 Task: Look for space in Sulphur, United States from 12th August, 2023 to 16th August, 2023 for 8 adults in price range Rs.10000 to Rs.16000. Place can be private room with 8 bedrooms having 8 beds and 8 bathrooms. Property type can be house, flat, guest house, hotel. Amenities needed are: wifi, TV, free parkinig on premises, gym, breakfast. Booking option can be shelf check-in. Required host language is English.
Action: Mouse moved to (419, 110)
Screenshot: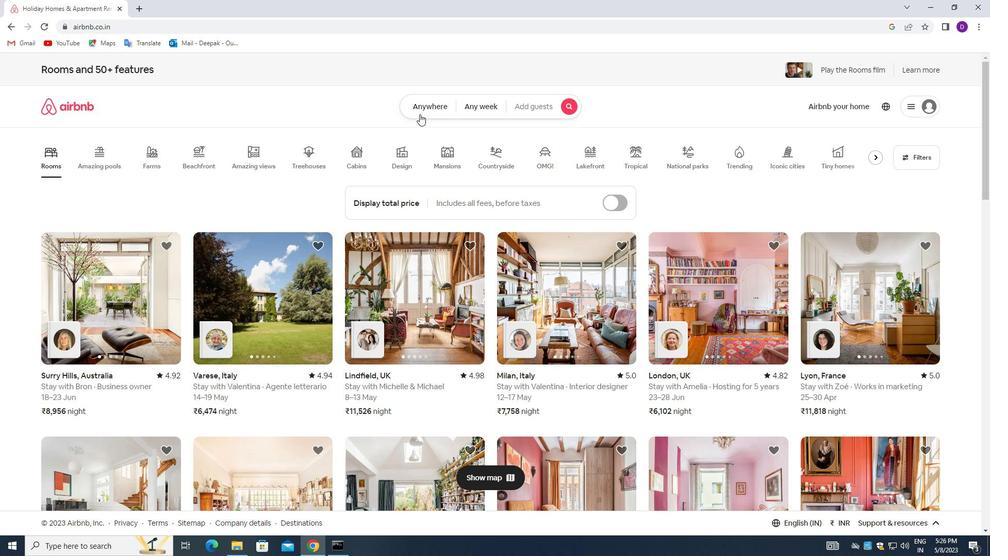 
Action: Mouse pressed left at (419, 110)
Screenshot: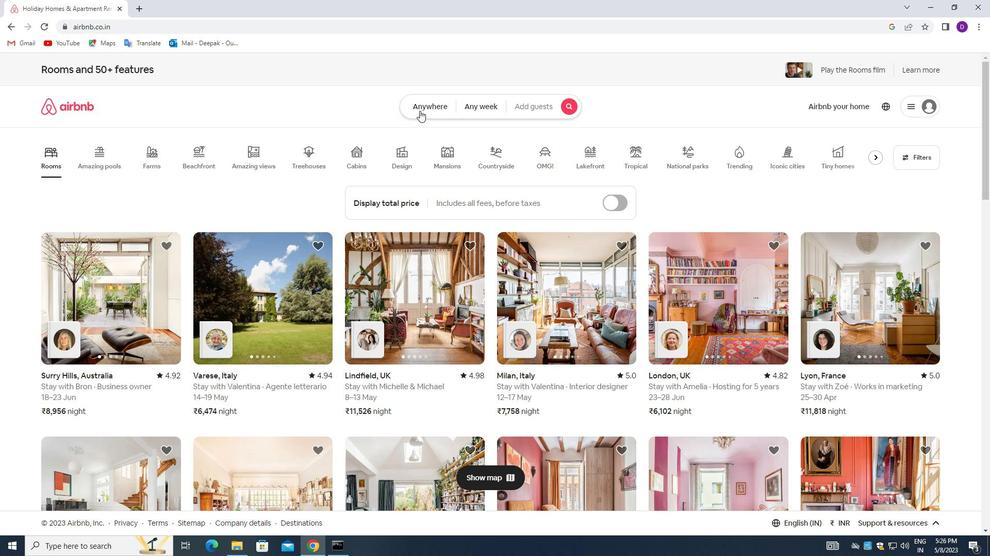 
Action: Mouse moved to (333, 149)
Screenshot: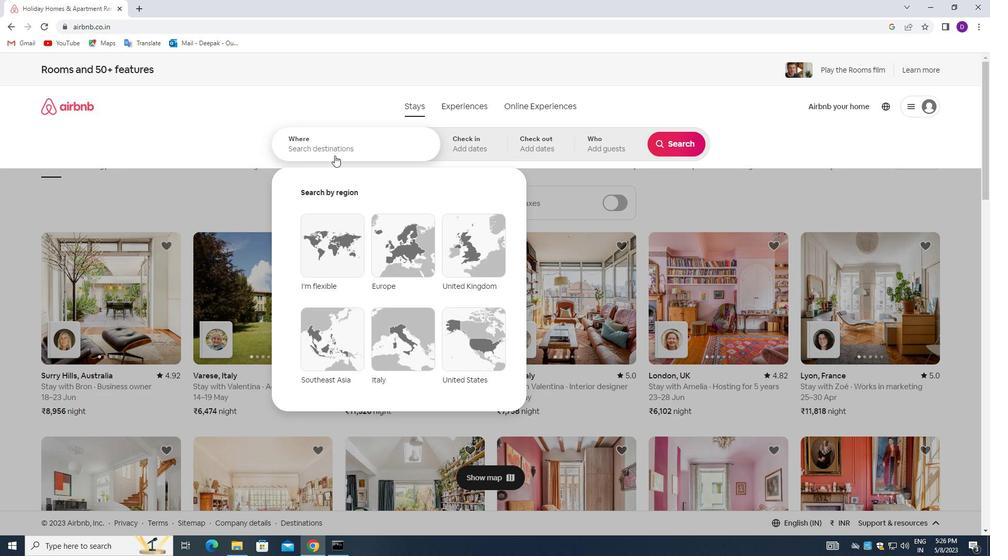 
Action: Mouse pressed left at (333, 149)
Screenshot: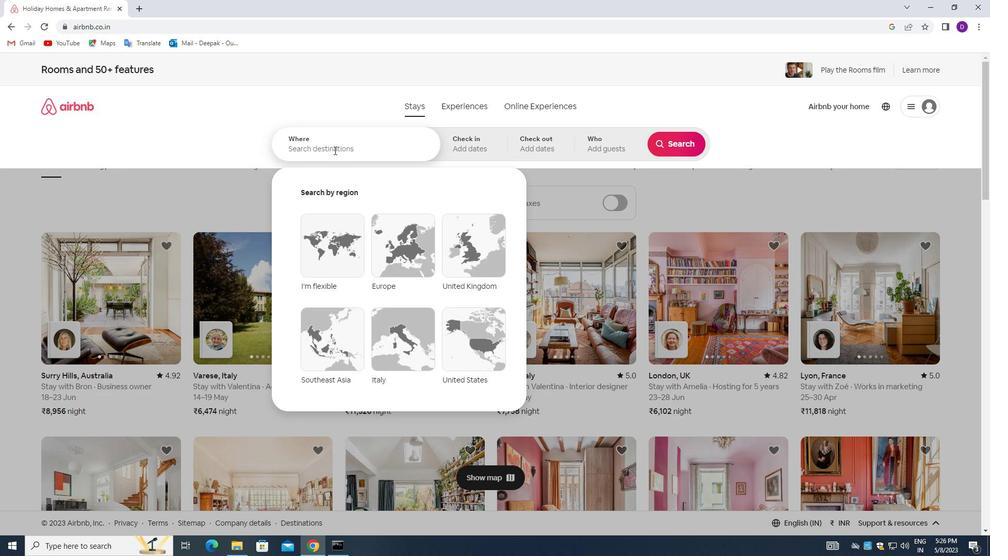 
Action: Mouse moved to (203, 204)
Screenshot: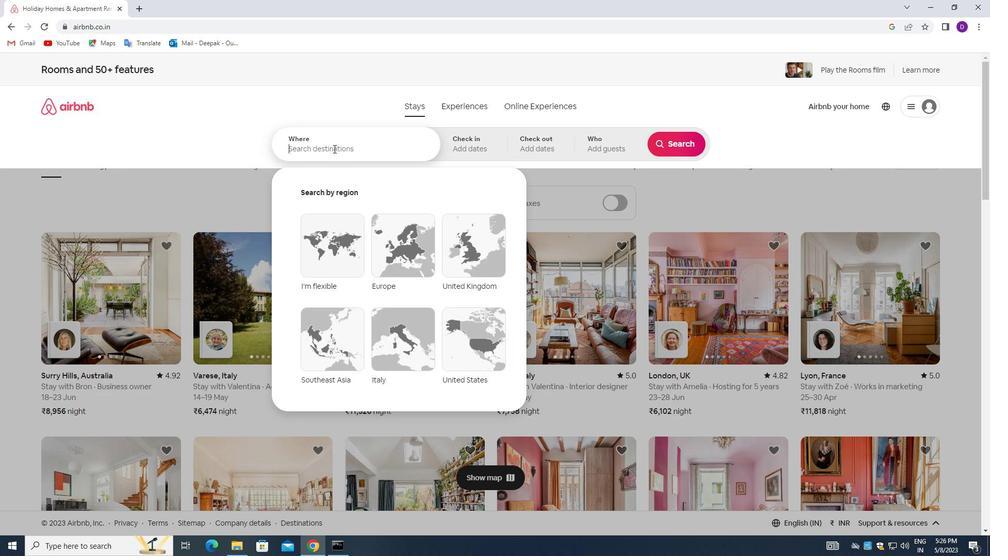 
Action: Key pressed <Key.shift_r>Sulphur,<Key.space><Key.shift>UNITED<Key.space><Key.shift_r>STATES<Key.enter>
Screenshot: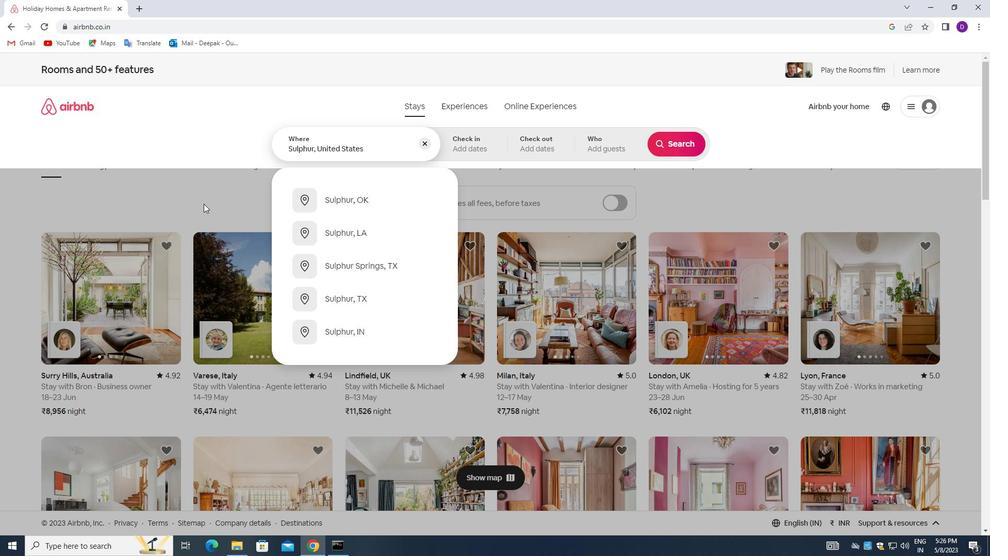 
Action: Mouse moved to (675, 225)
Screenshot: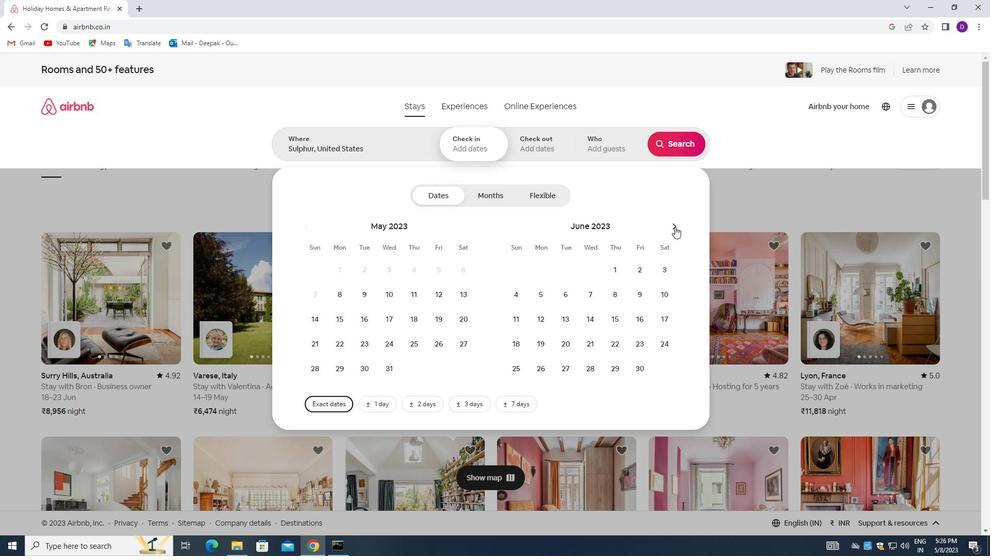 
Action: Mouse pressed left at (675, 225)
Screenshot: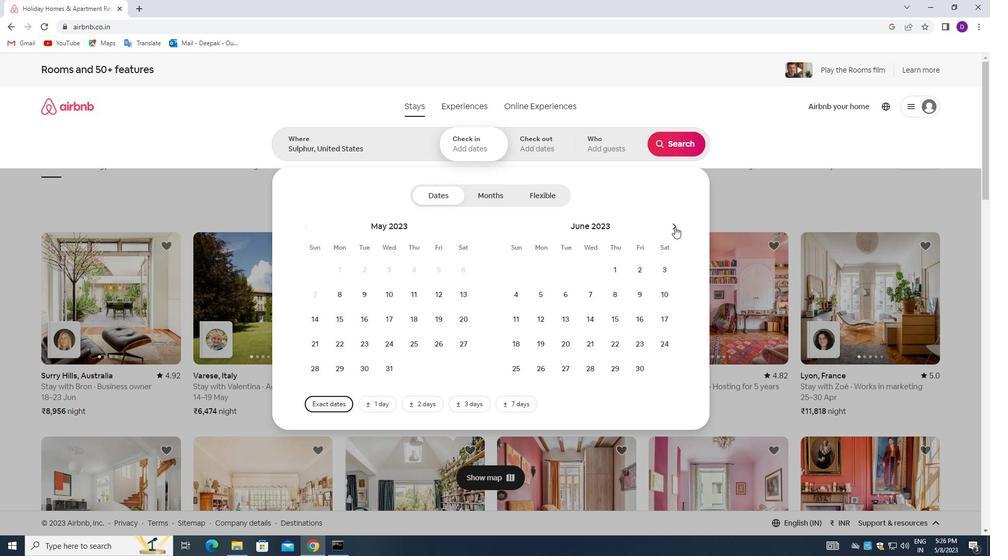 
Action: Mouse pressed left at (675, 225)
Screenshot: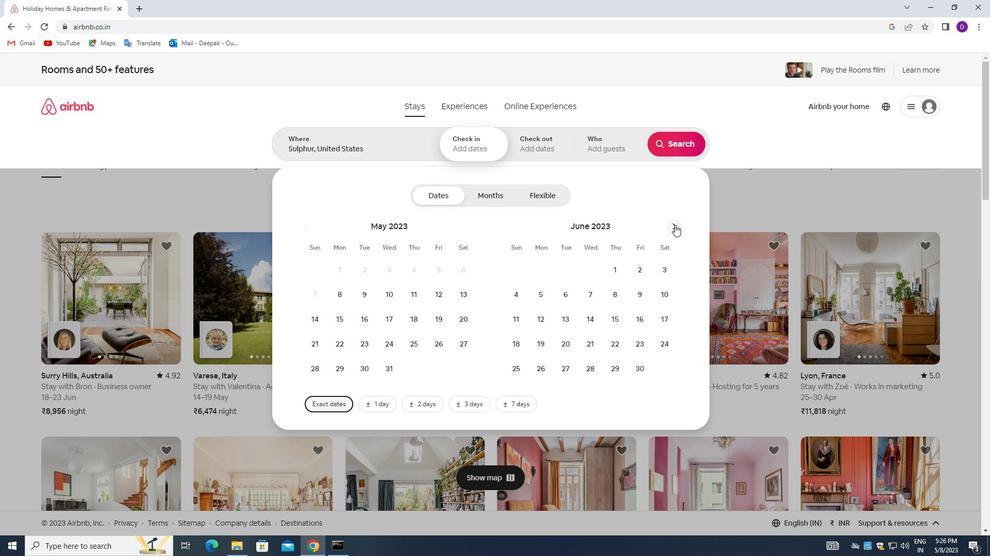 
Action: Mouse moved to (660, 294)
Screenshot: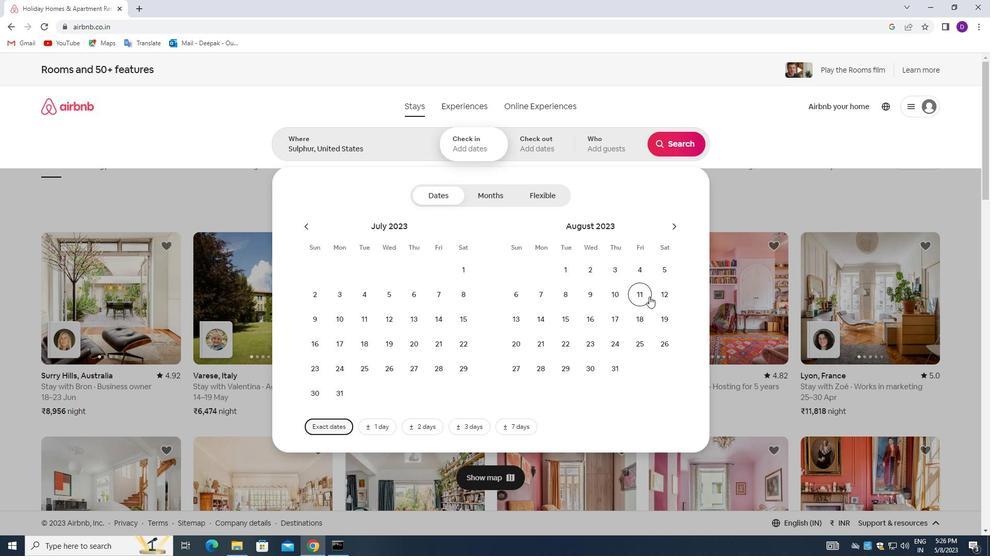 
Action: Mouse pressed left at (660, 294)
Screenshot: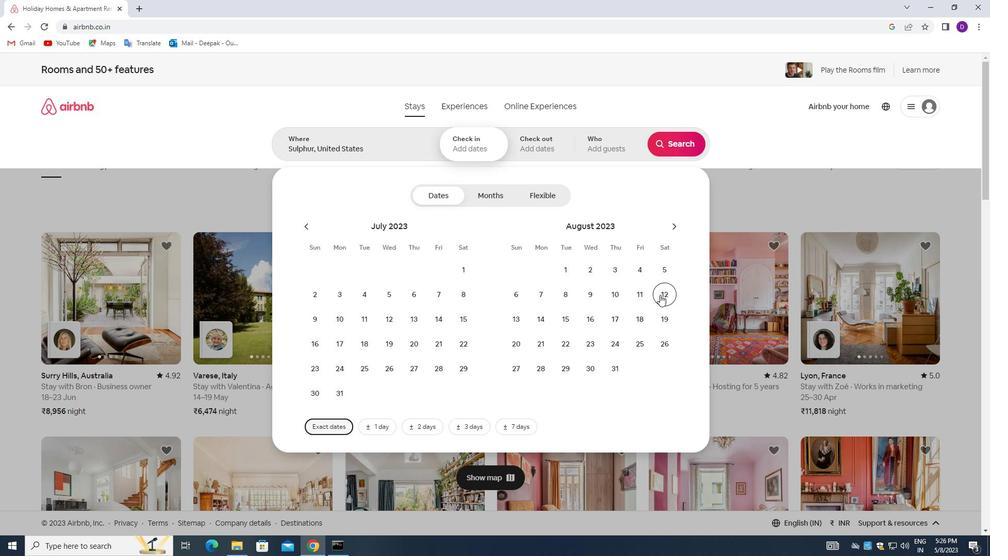 
Action: Mouse moved to (593, 318)
Screenshot: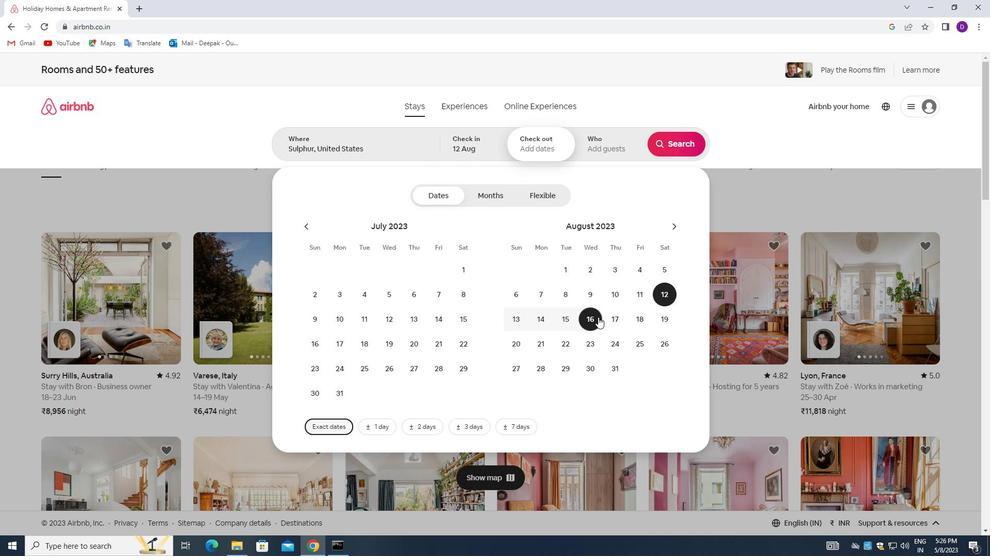 
Action: Mouse pressed left at (593, 318)
Screenshot: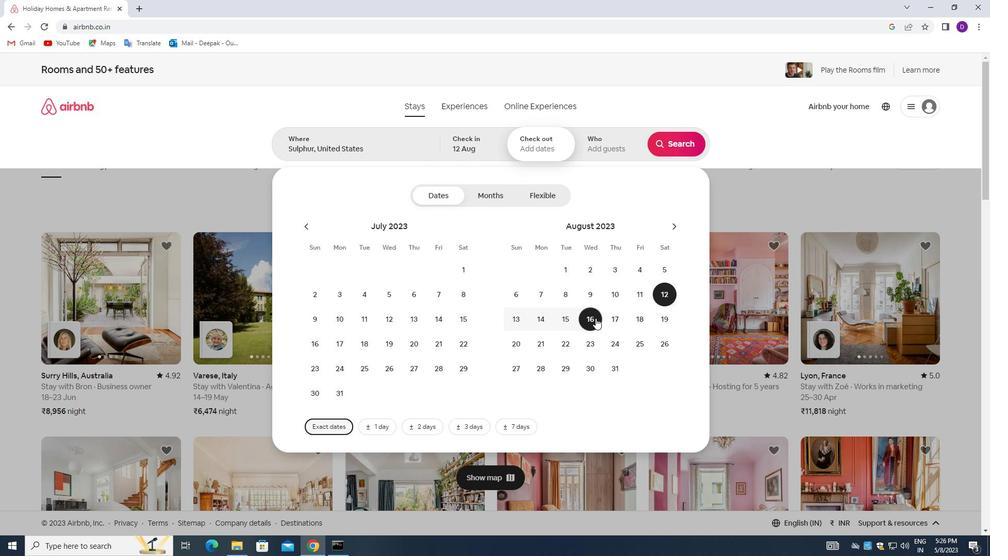
Action: Mouse moved to (599, 147)
Screenshot: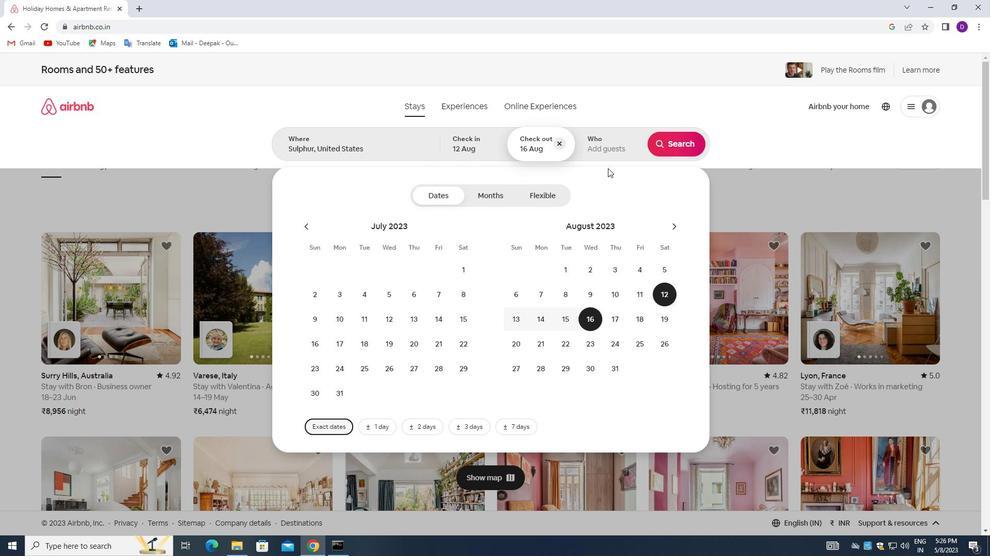 
Action: Mouse pressed left at (599, 147)
Screenshot: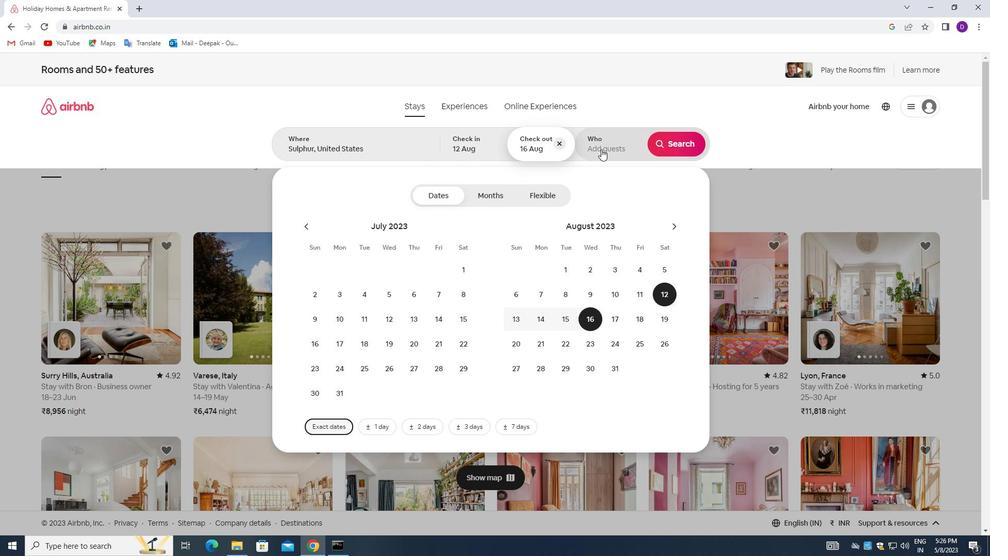 
Action: Mouse moved to (683, 197)
Screenshot: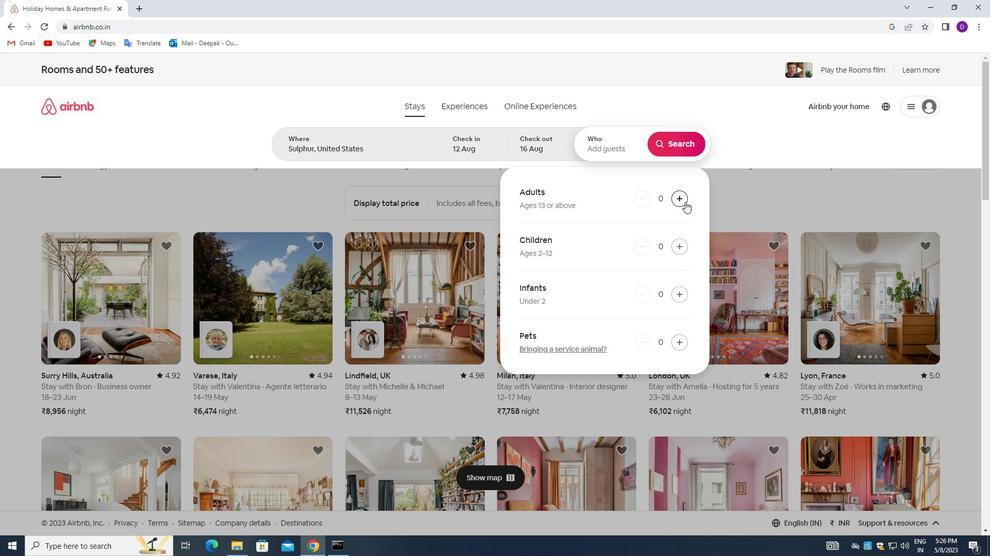 
Action: Mouse pressed left at (683, 197)
Screenshot: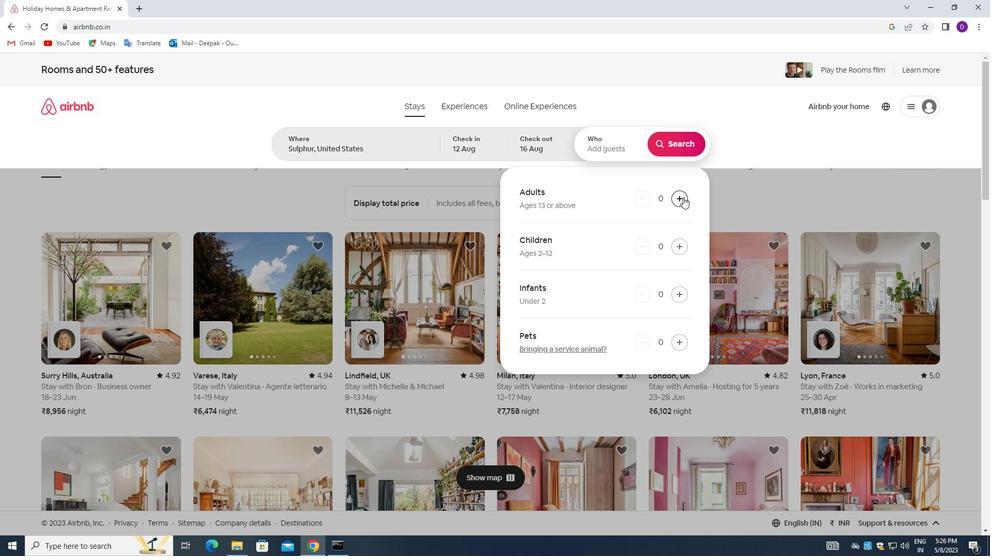 
Action: Mouse pressed left at (683, 197)
Screenshot: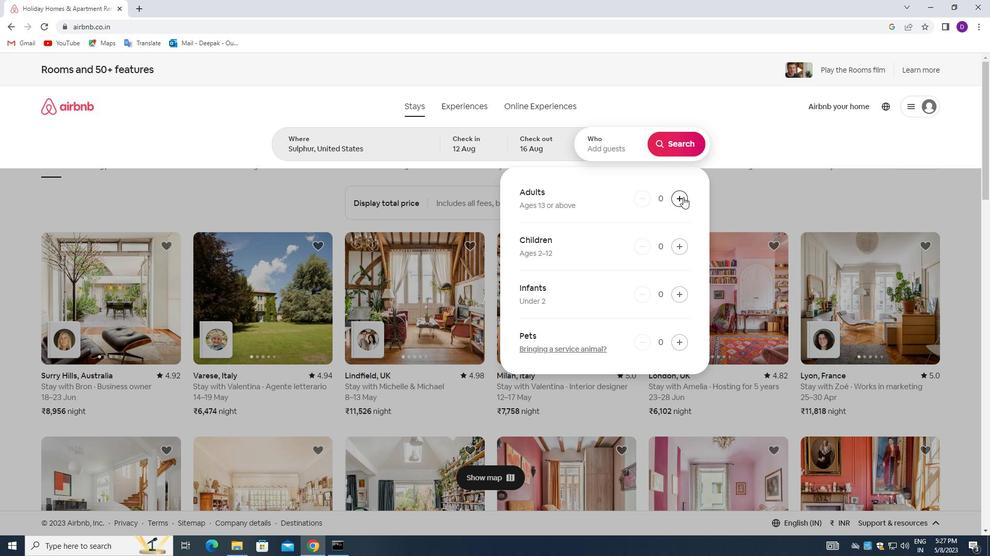 
Action: Mouse pressed left at (683, 197)
Screenshot: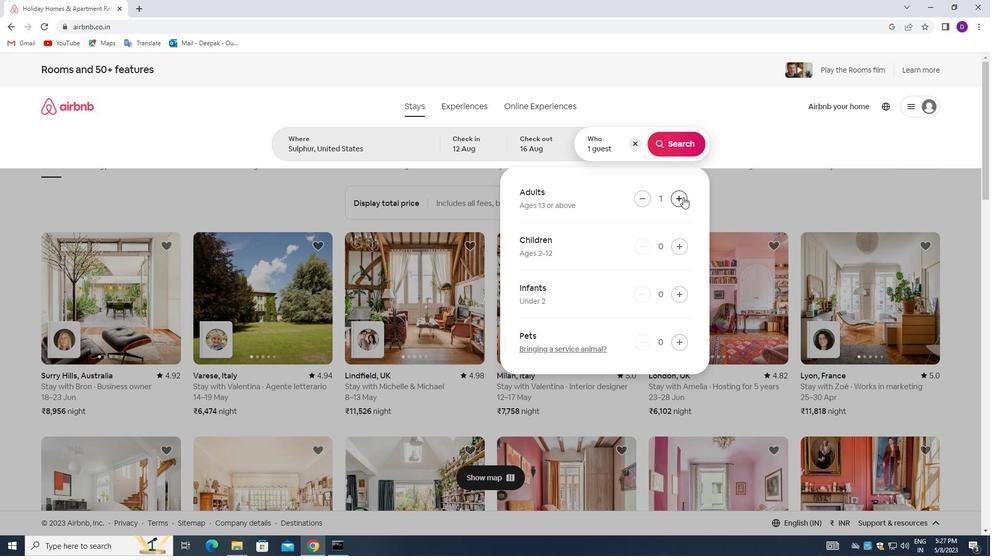 
Action: Mouse pressed left at (683, 197)
Screenshot: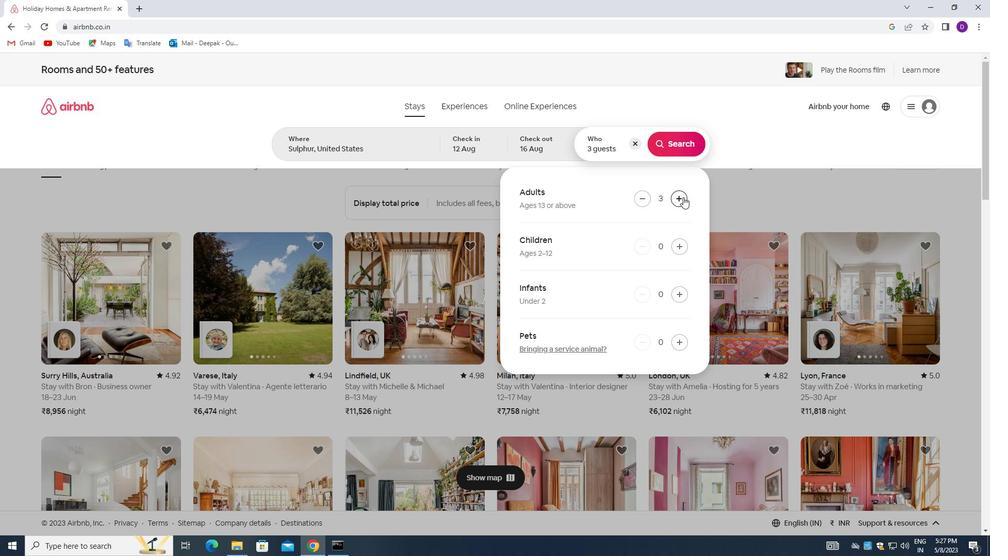 
Action: Mouse pressed left at (683, 197)
Screenshot: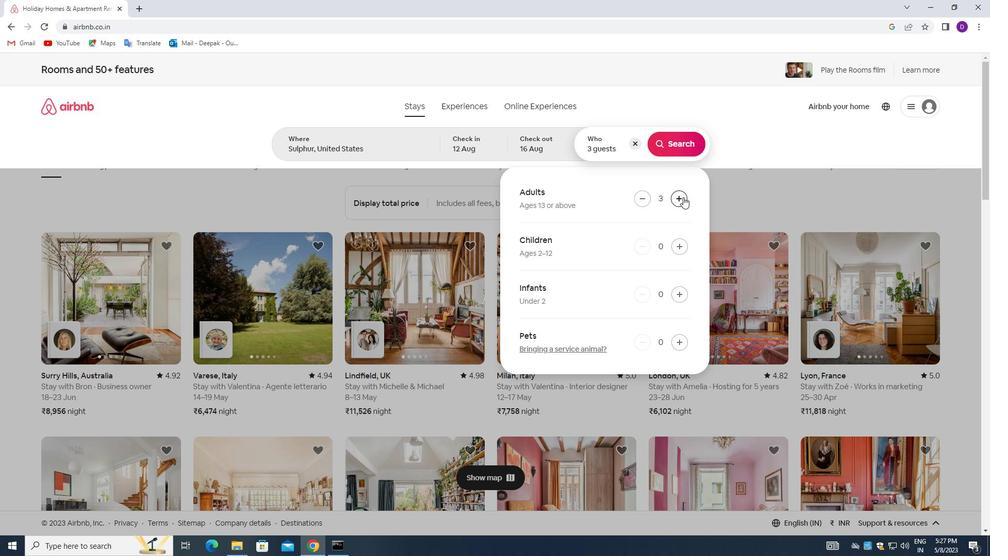 
Action: Mouse pressed left at (683, 197)
Screenshot: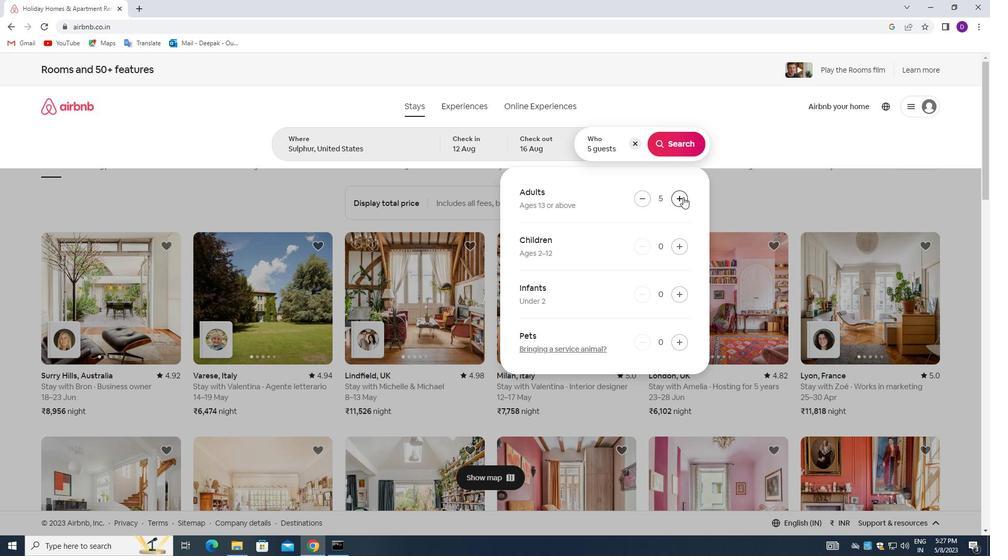 
Action: Mouse pressed left at (683, 197)
Screenshot: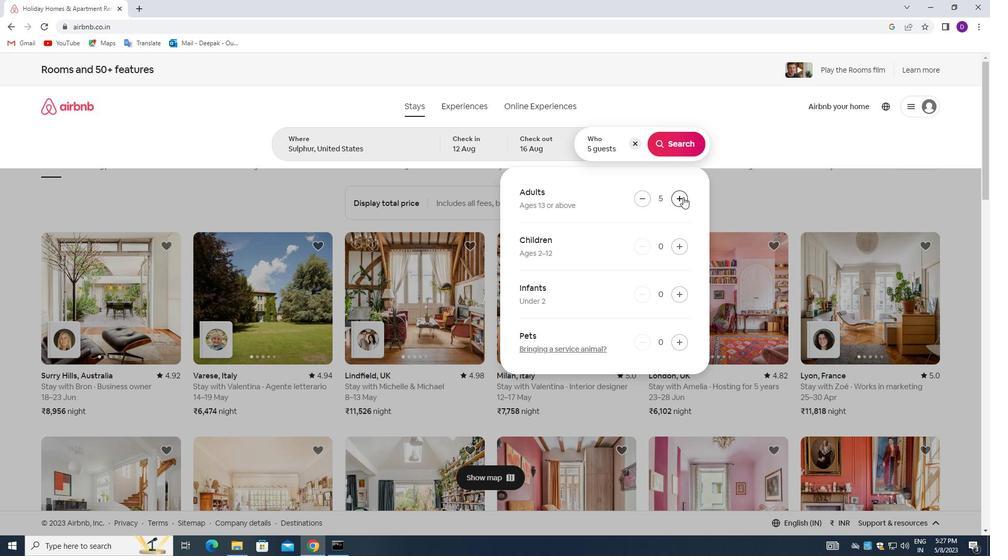 
Action: Mouse pressed left at (683, 197)
Screenshot: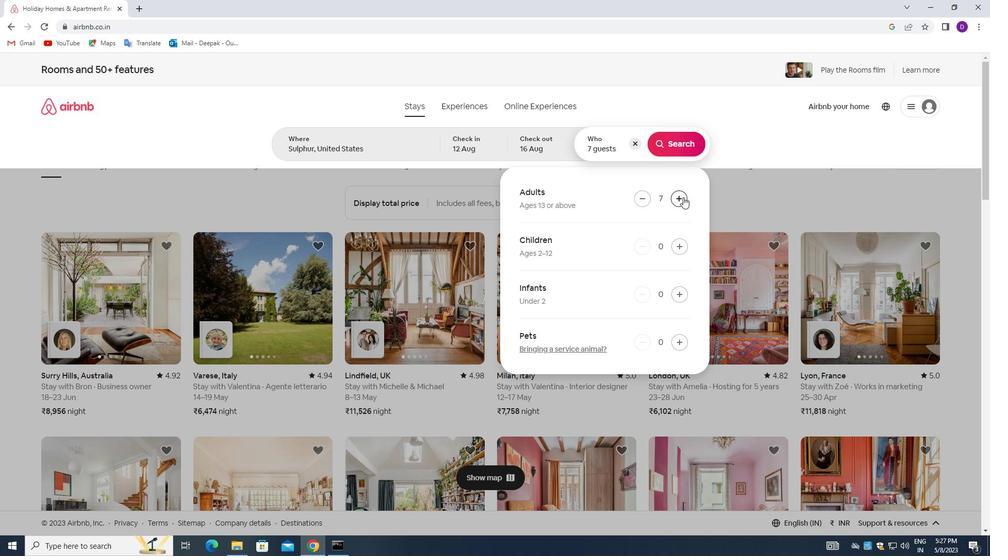 
Action: Mouse moved to (670, 145)
Screenshot: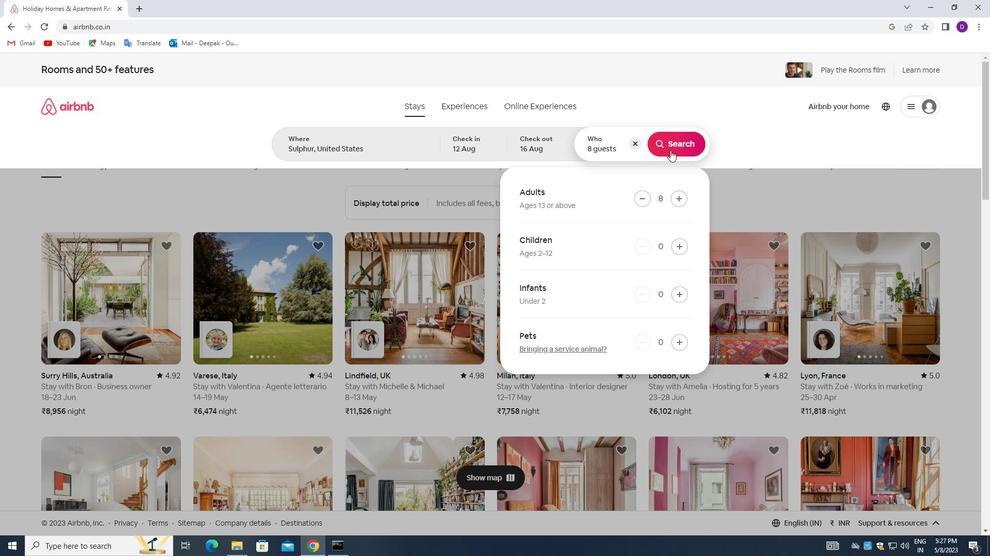 
Action: Mouse pressed left at (670, 145)
Screenshot: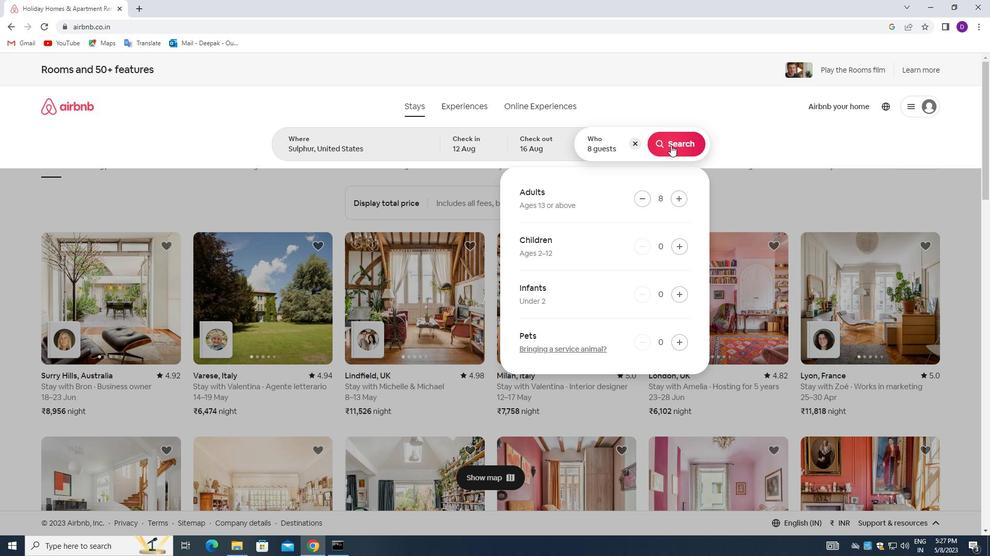 
Action: Mouse moved to (931, 118)
Screenshot: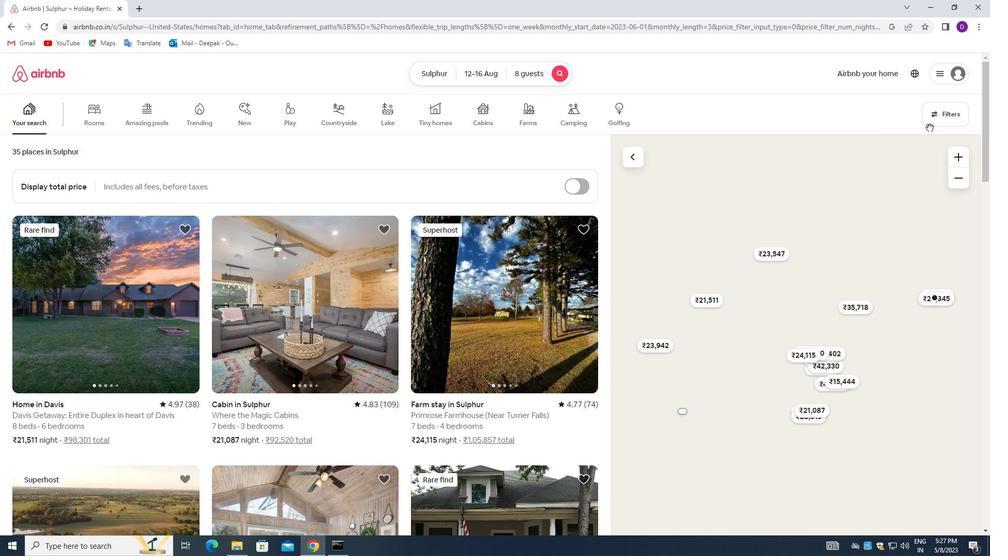 
Action: Mouse pressed left at (931, 118)
Screenshot: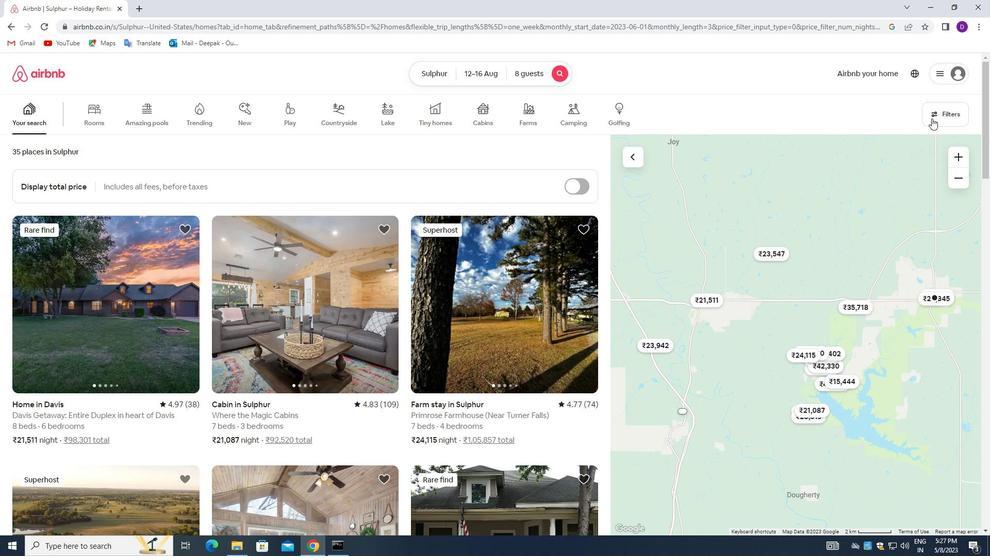 
Action: Mouse moved to (364, 368)
Screenshot: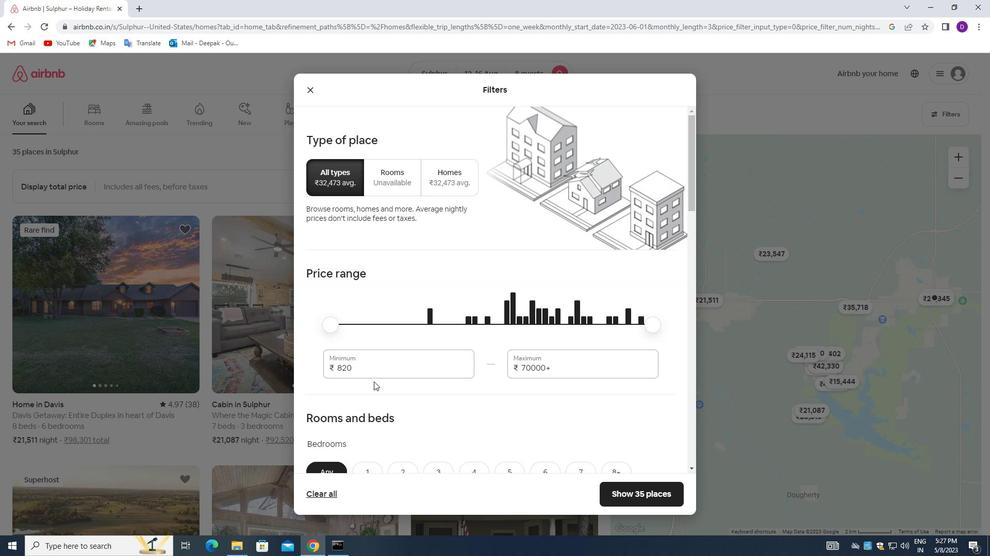 
Action: Mouse pressed left at (364, 368)
Screenshot: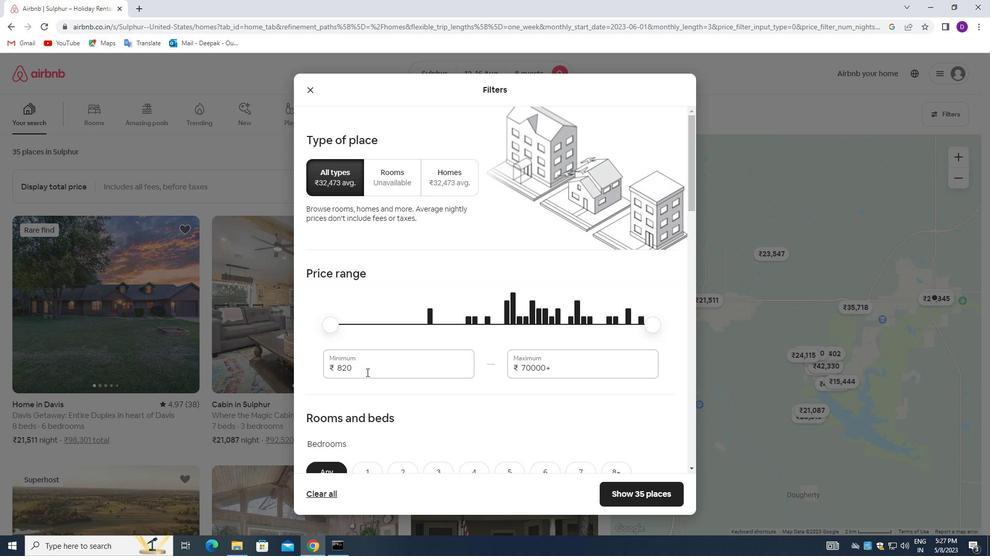 
Action: Mouse pressed left at (364, 368)
Screenshot: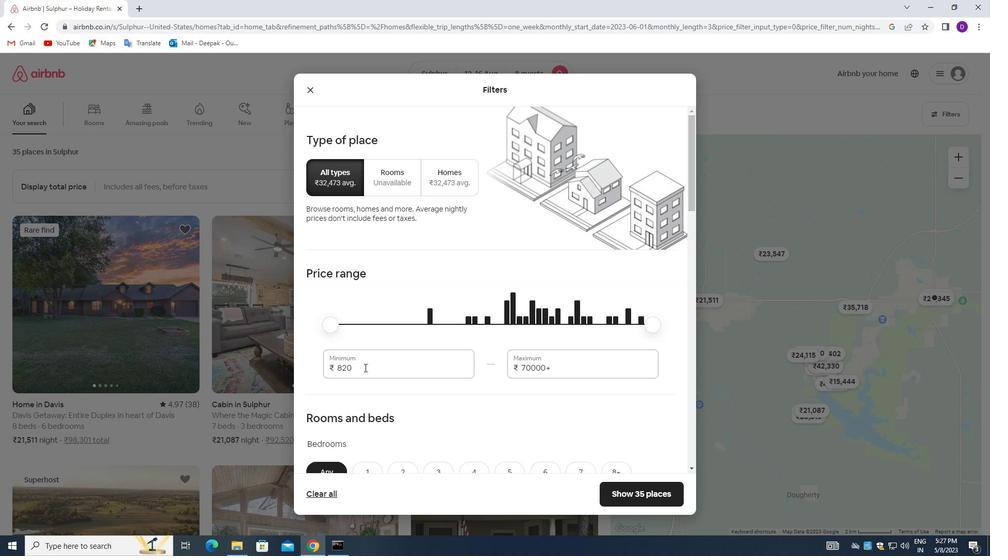 
Action: Key pressed 10000<Key.tab>1<Key.backspace>16000
Screenshot: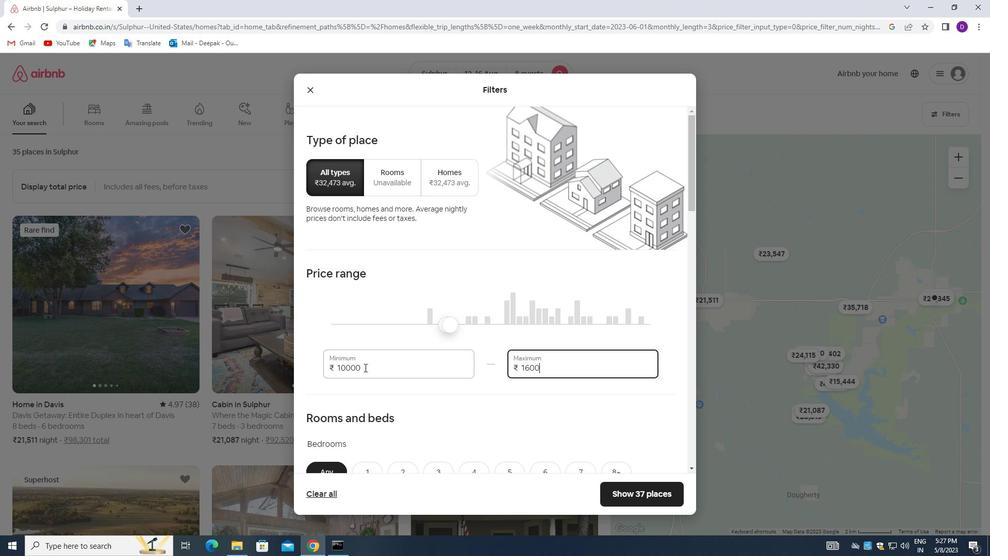 
Action: Mouse moved to (457, 375)
Screenshot: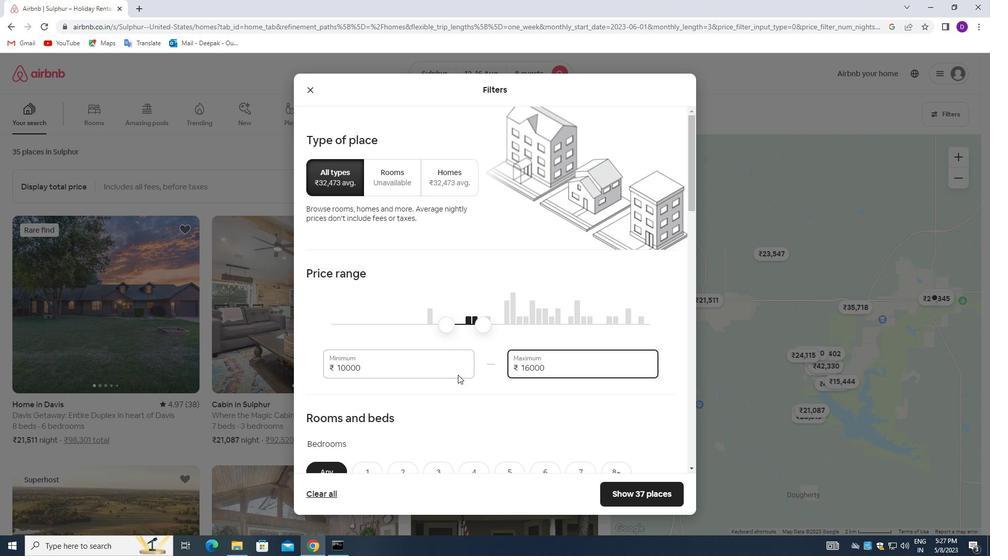 
Action: Mouse scrolled (457, 374) with delta (0, 0)
Screenshot: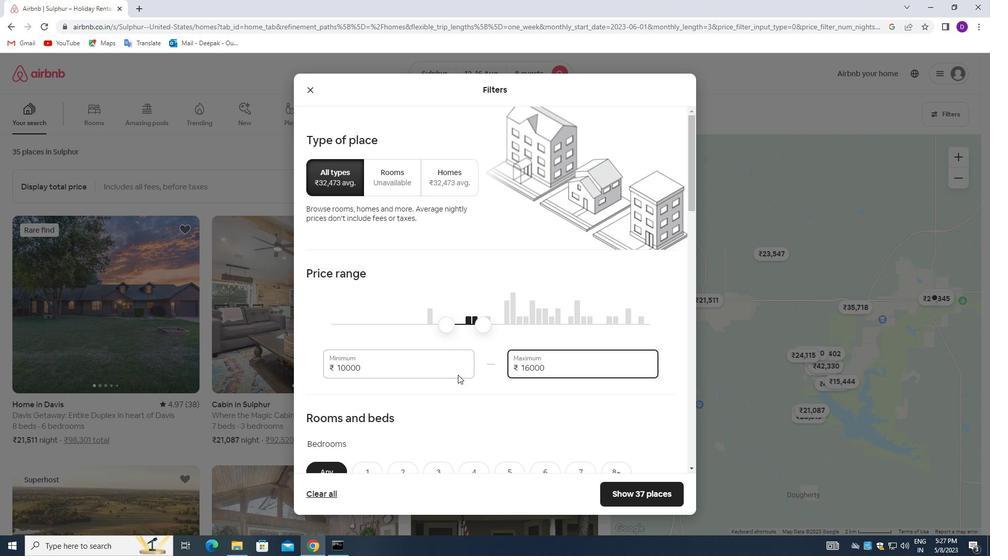 
Action: Mouse moved to (457, 375)
Screenshot: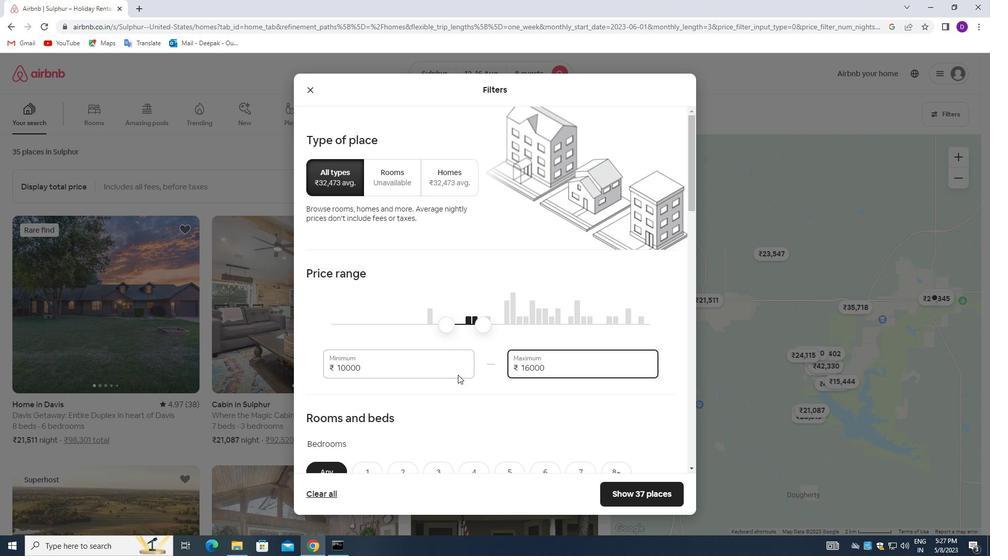 
Action: Mouse scrolled (457, 374) with delta (0, 0)
Screenshot: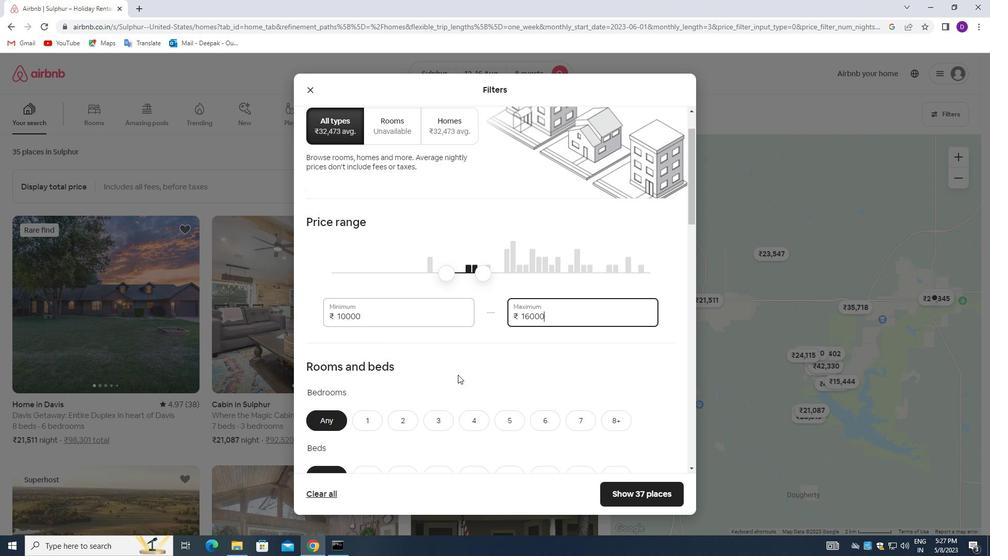 
Action: Mouse scrolled (457, 374) with delta (0, 0)
Screenshot: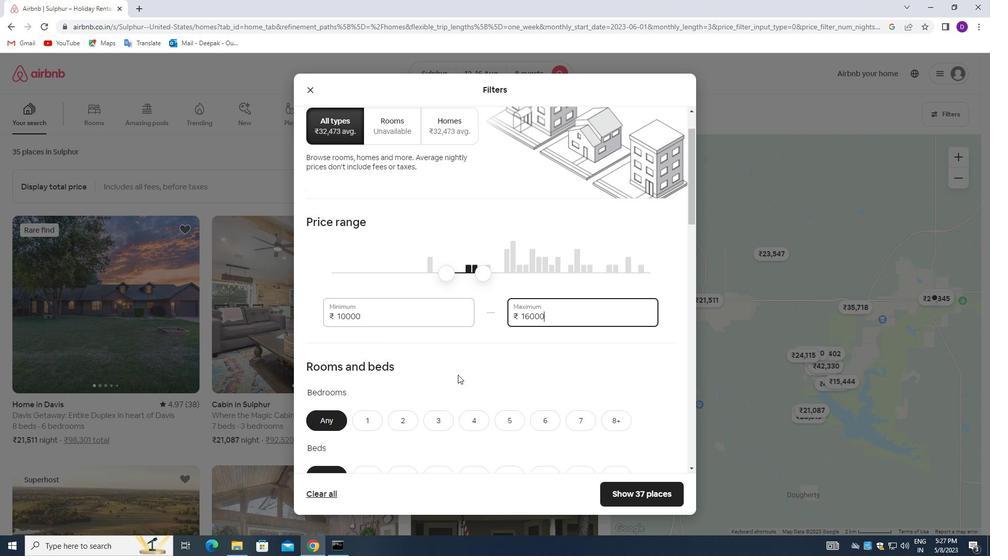 
Action: Mouse moved to (508, 368)
Screenshot: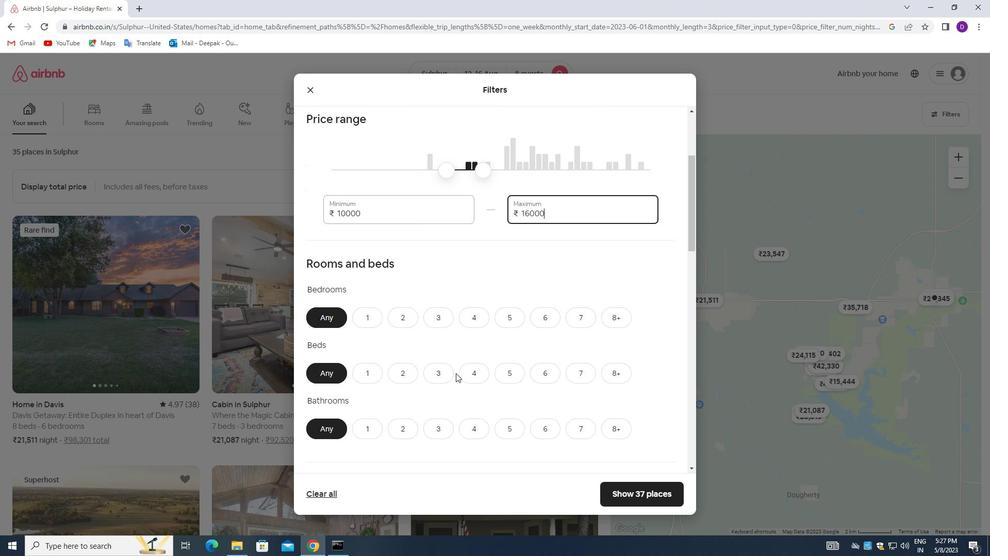 
Action: Mouse scrolled (508, 367) with delta (0, 0)
Screenshot: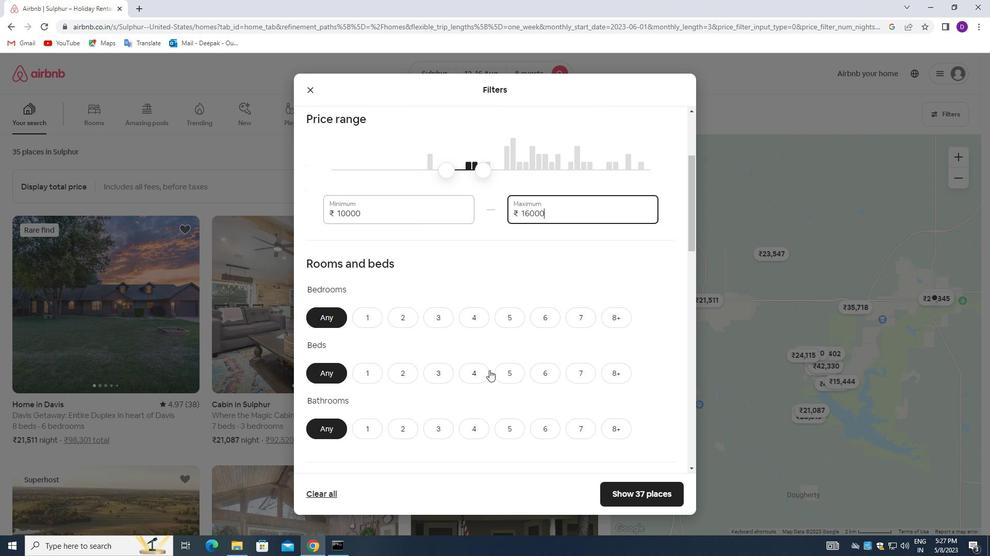 
Action: Mouse moved to (615, 265)
Screenshot: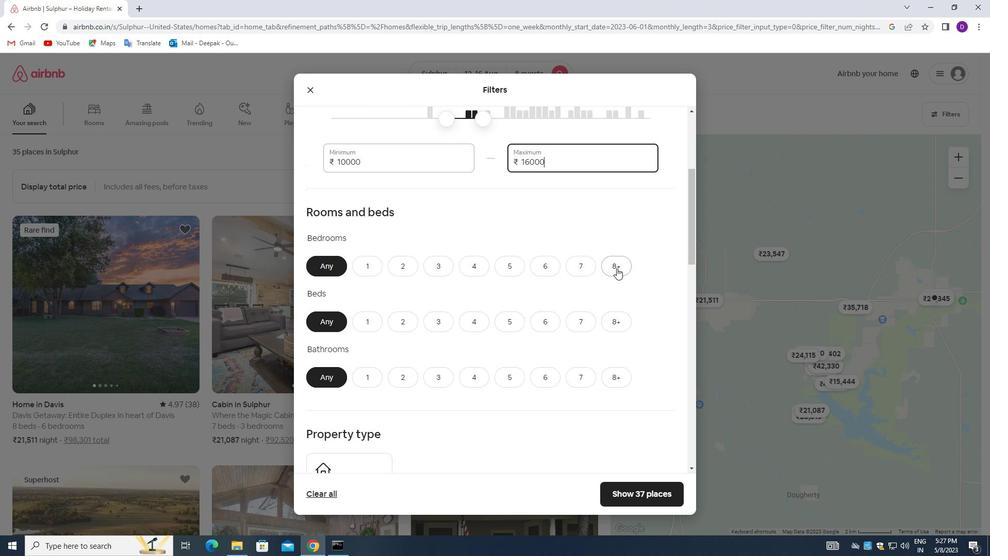 
Action: Mouse pressed left at (615, 265)
Screenshot: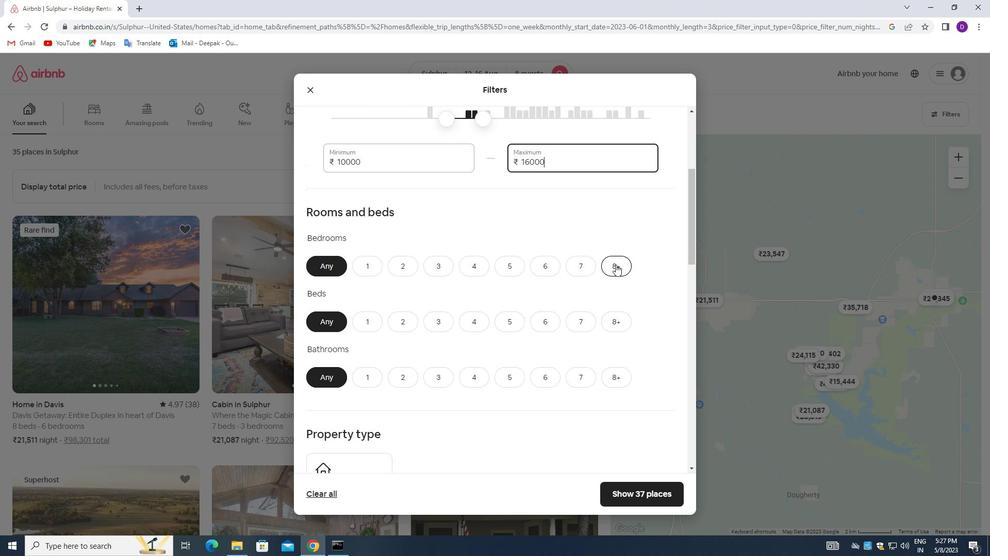 
Action: Mouse moved to (615, 318)
Screenshot: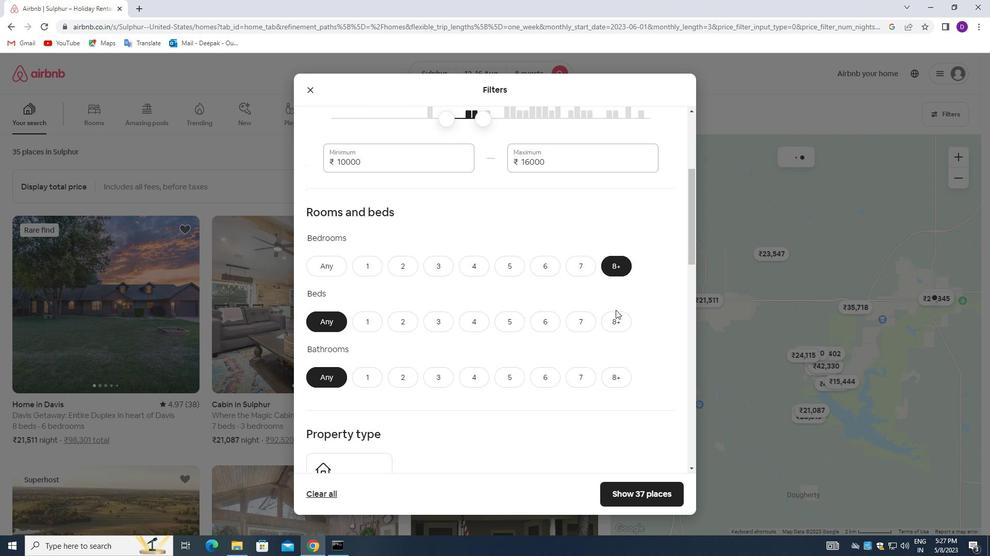
Action: Mouse pressed left at (615, 318)
Screenshot: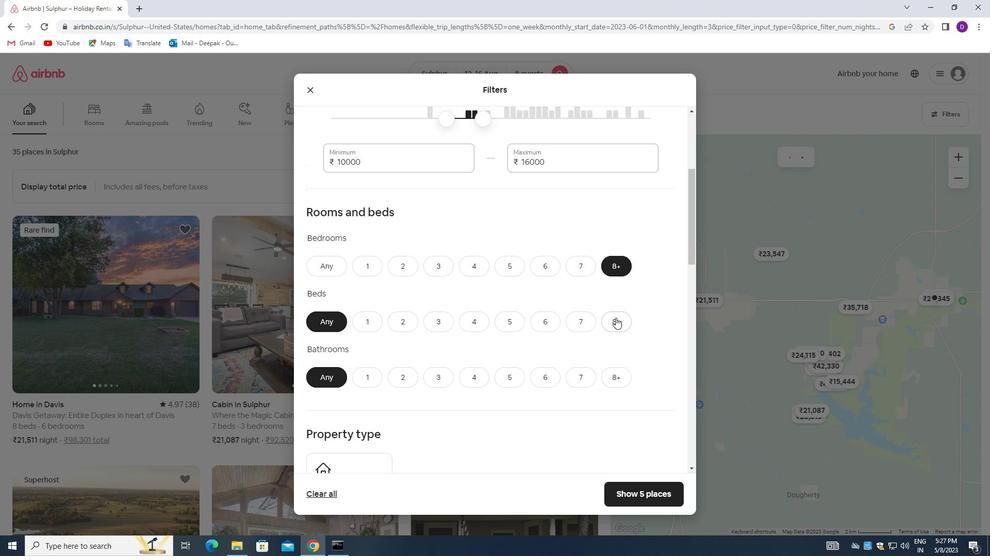 
Action: Mouse moved to (619, 381)
Screenshot: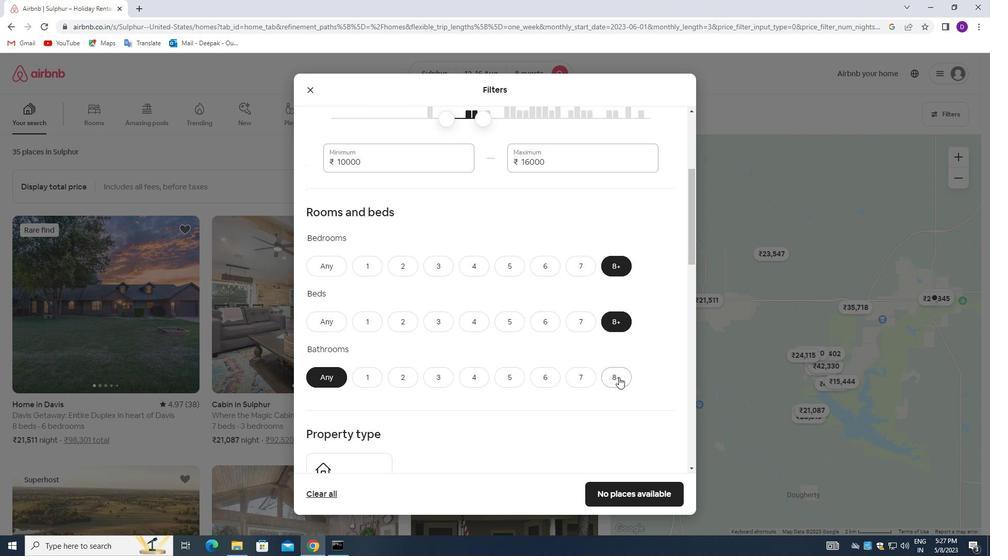 
Action: Mouse pressed left at (619, 381)
Screenshot: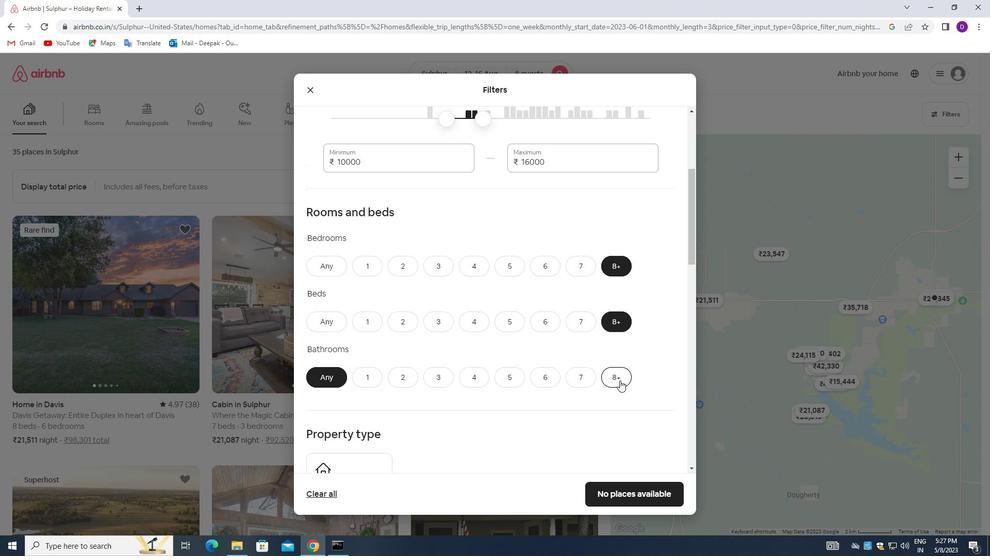 
Action: Mouse moved to (592, 361)
Screenshot: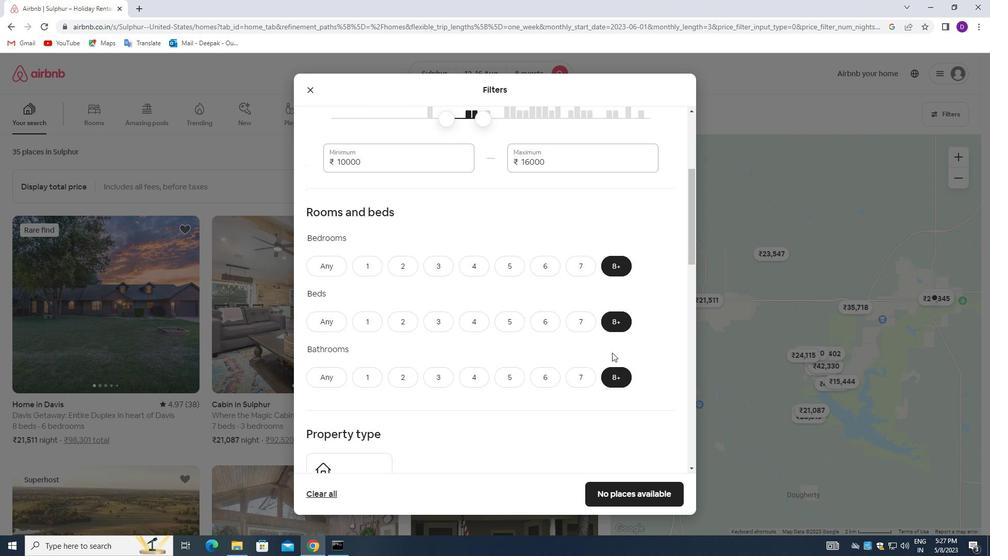 
Action: Mouse scrolled (592, 360) with delta (0, 0)
Screenshot: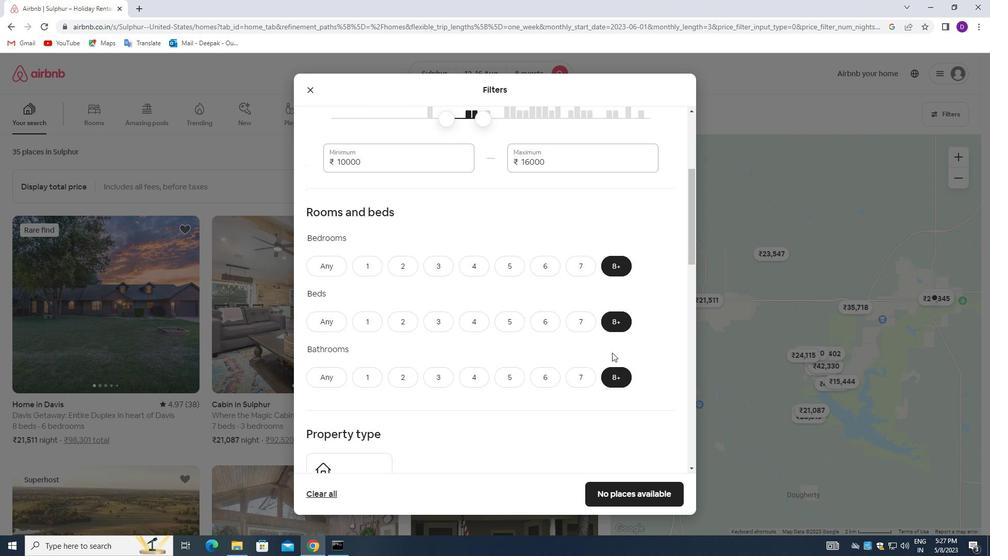 
Action: Mouse moved to (585, 363)
Screenshot: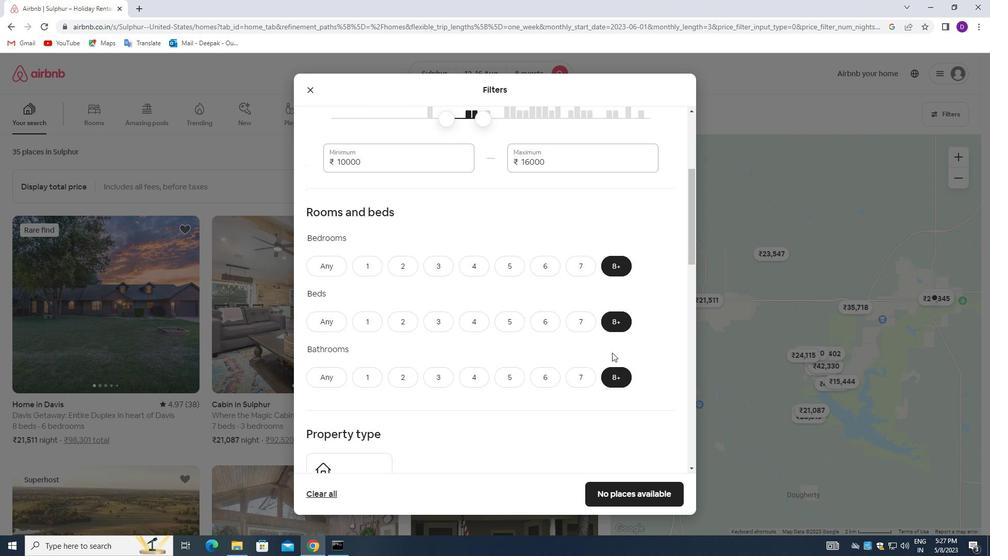 
Action: Mouse scrolled (585, 362) with delta (0, 0)
Screenshot: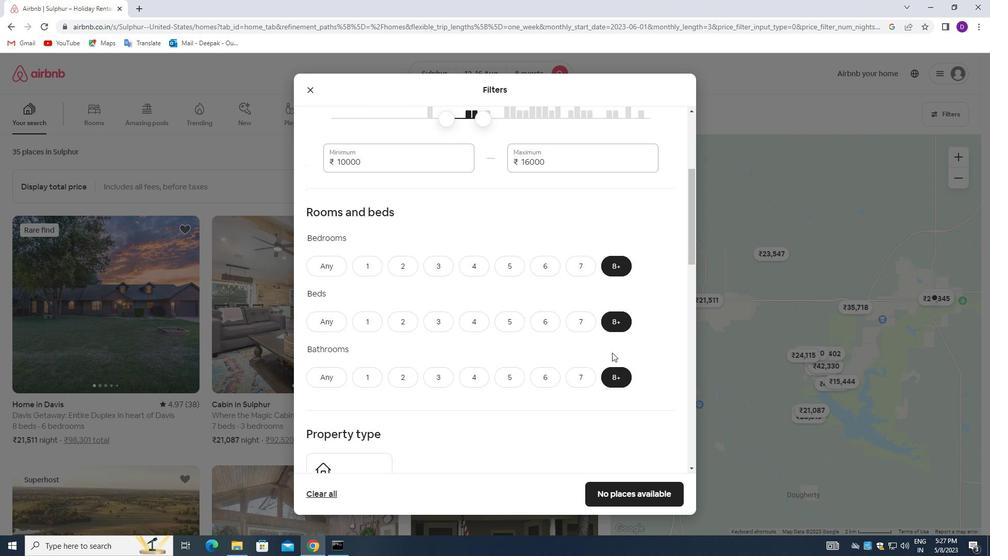 
Action: Mouse moved to (583, 363)
Screenshot: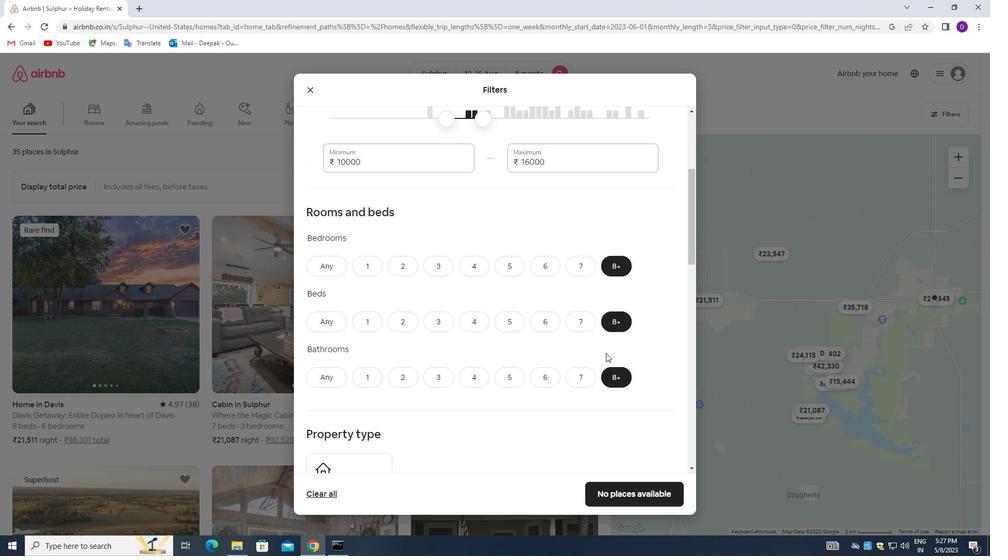 
Action: Mouse scrolled (583, 363) with delta (0, 0)
Screenshot: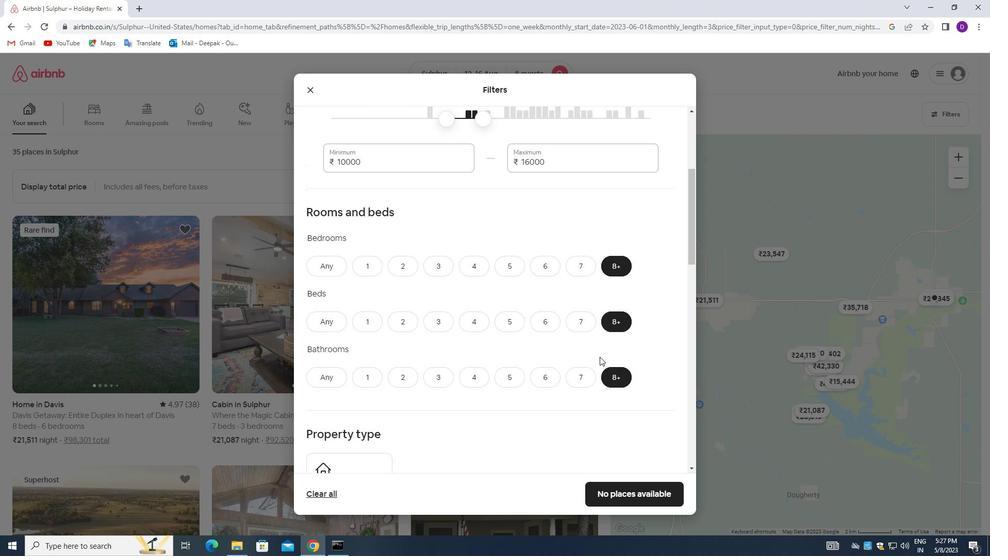 
Action: Mouse moved to (346, 314)
Screenshot: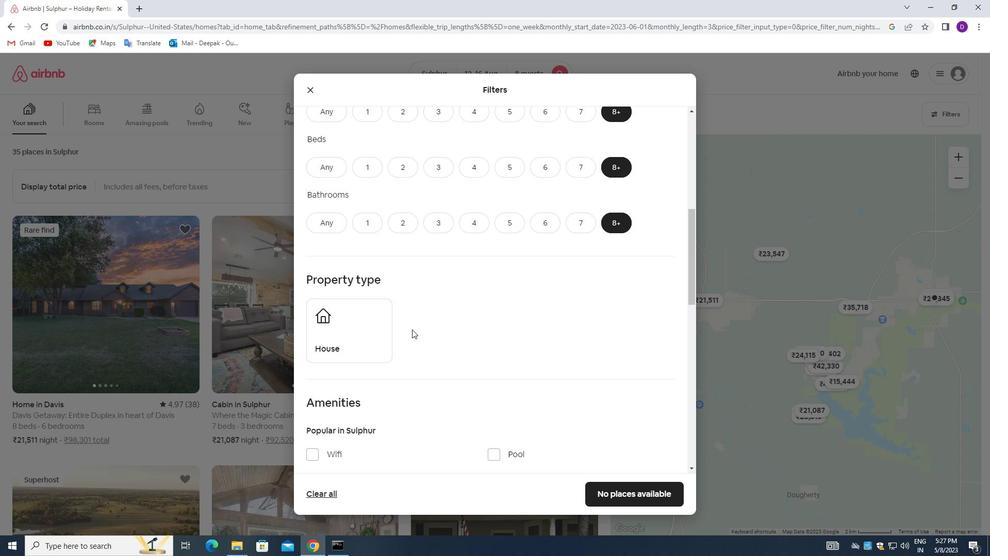 
Action: Mouse pressed left at (346, 314)
Screenshot: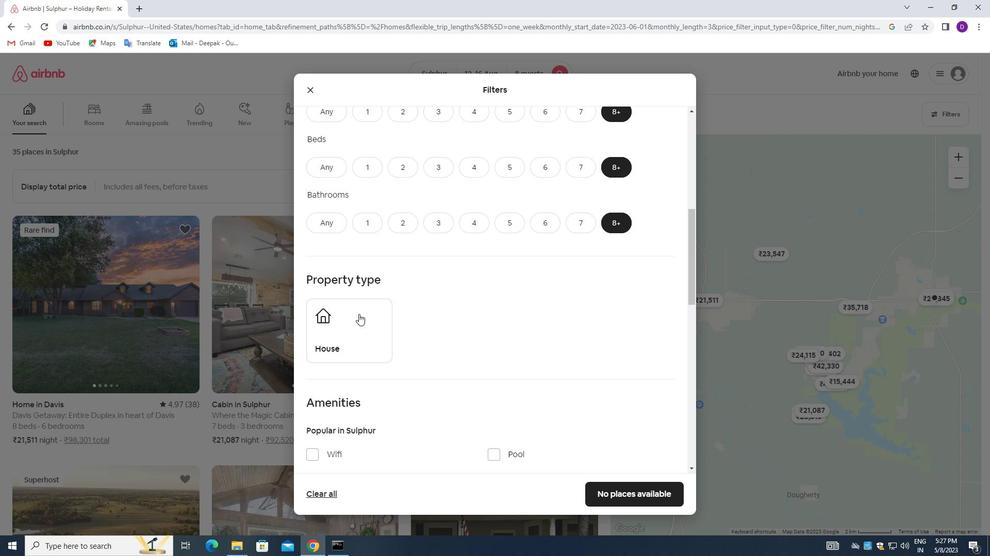 
Action: Mouse moved to (509, 341)
Screenshot: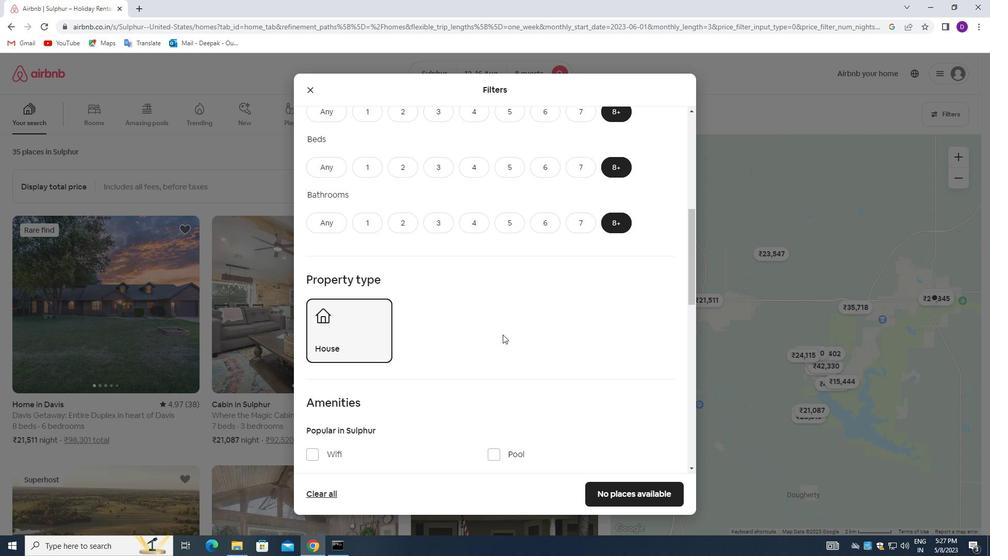 
Action: Mouse scrolled (509, 341) with delta (0, 0)
Screenshot: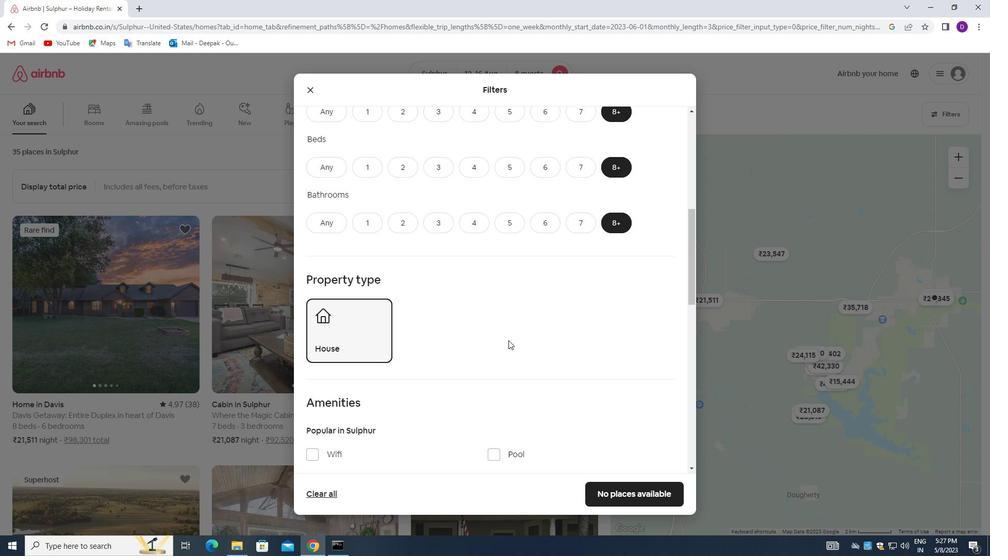 
Action: Mouse moved to (510, 341)
Screenshot: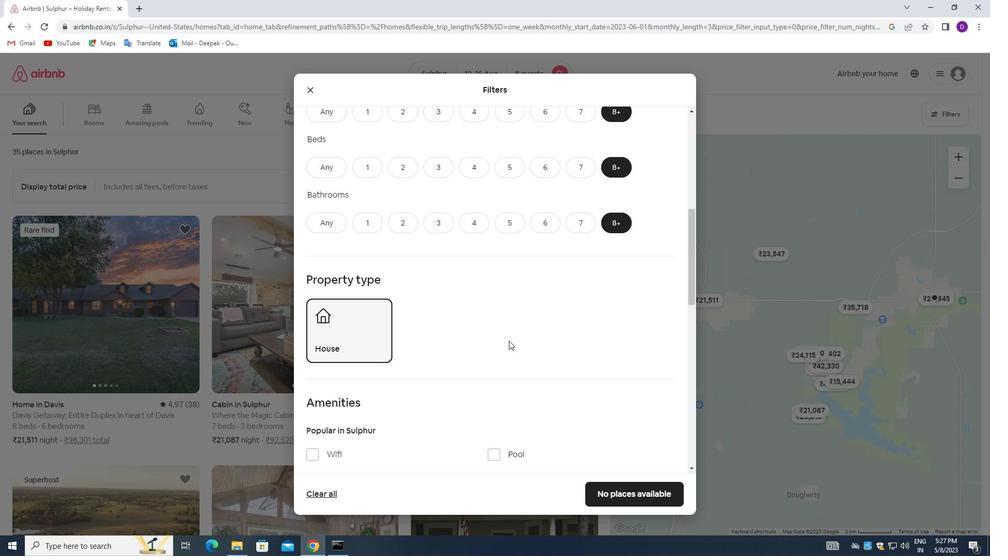 
Action: Mouse scrolled (510, 341) with delta (0, 0)
Screenshot: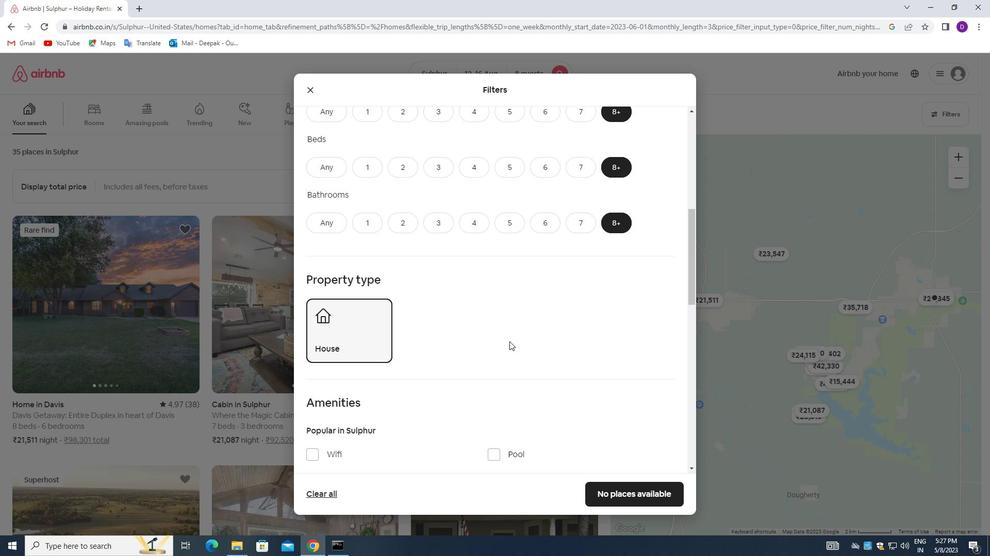 
Action: Mouse moved to (481, 329)
Screenshot: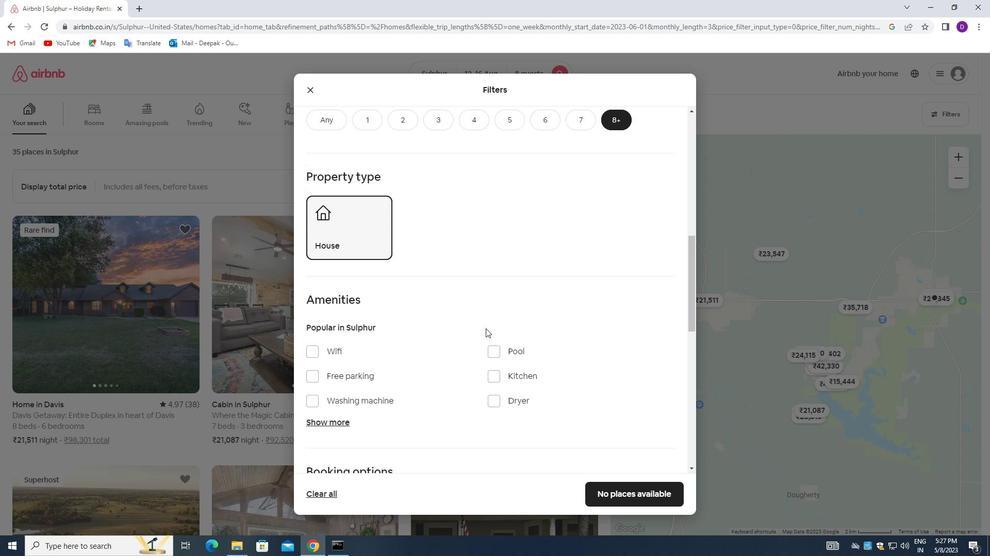 
Action: Mouse scrolled (481, 328) with delta (0, 0)
Screenshot: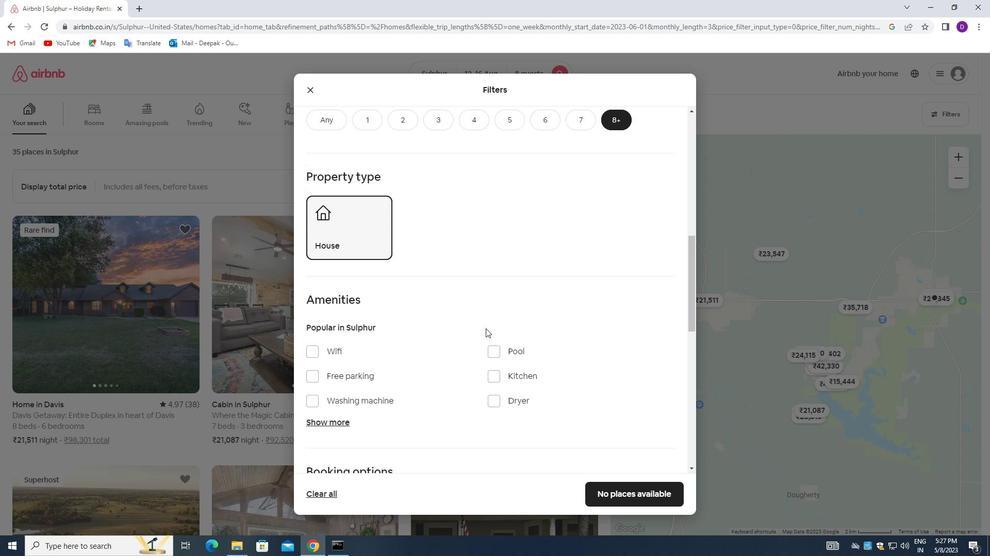 
Action: Mouse moved to (315, 301)
Screenshot: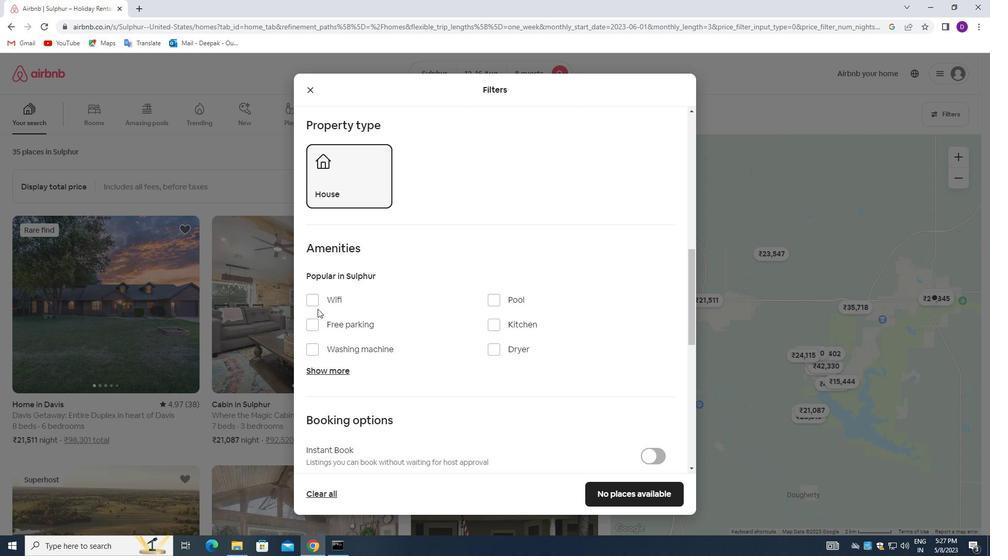 
Action: Mouse pressed left at (315, 301)
Screenshot: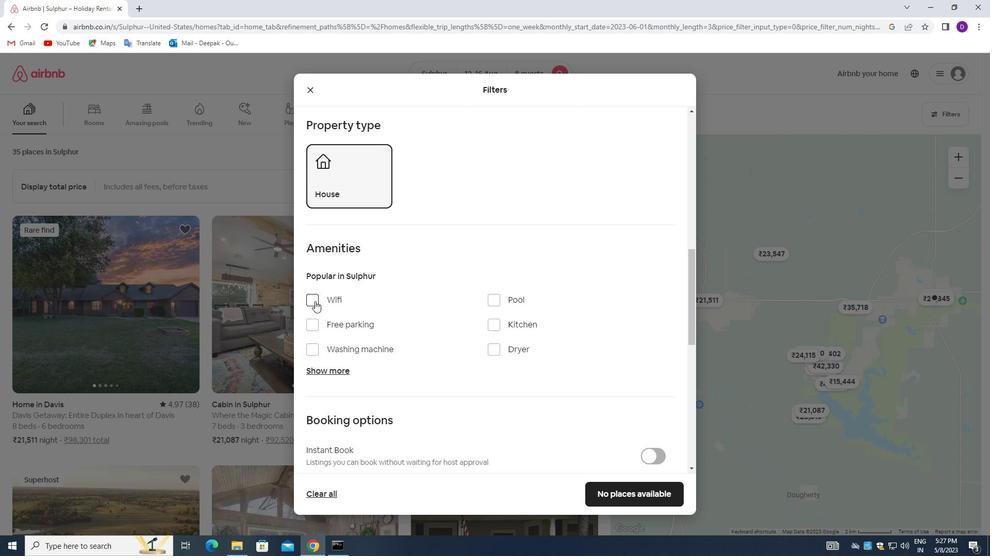 
Action: Mouse moved to (316, 322)
Screenshot: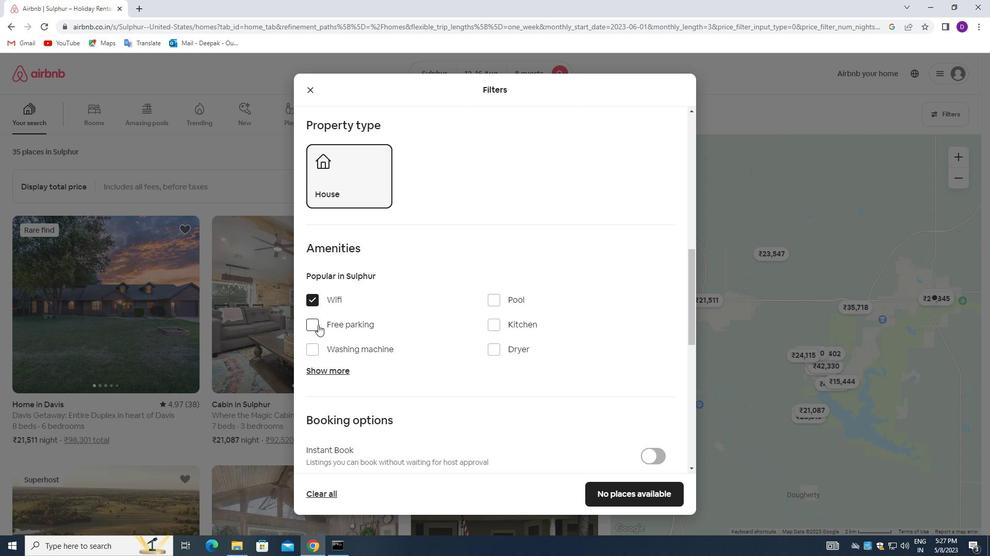 
Action: Mouse pressed left at (316, 322)
Screenshot: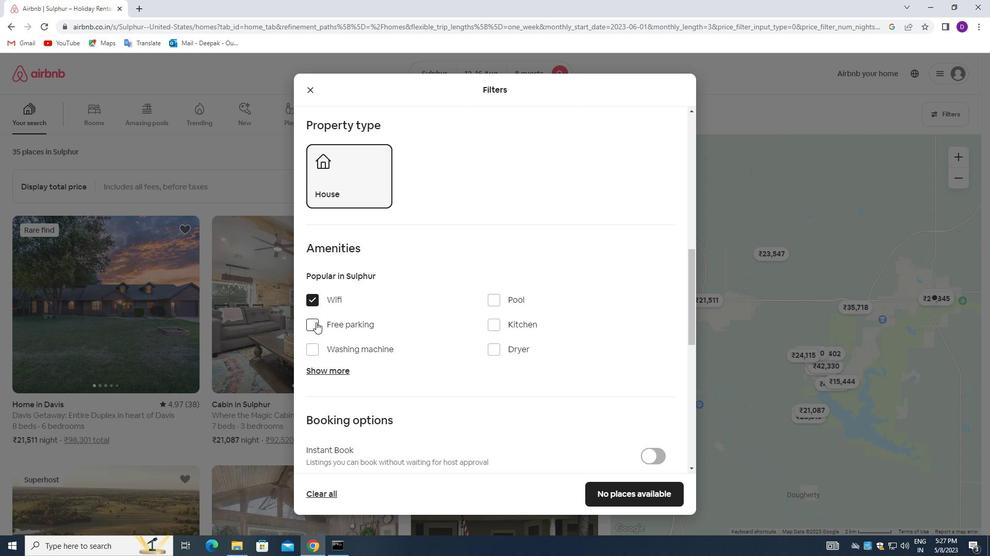
Action: Mouse moved to (343, 370)
Screenshot: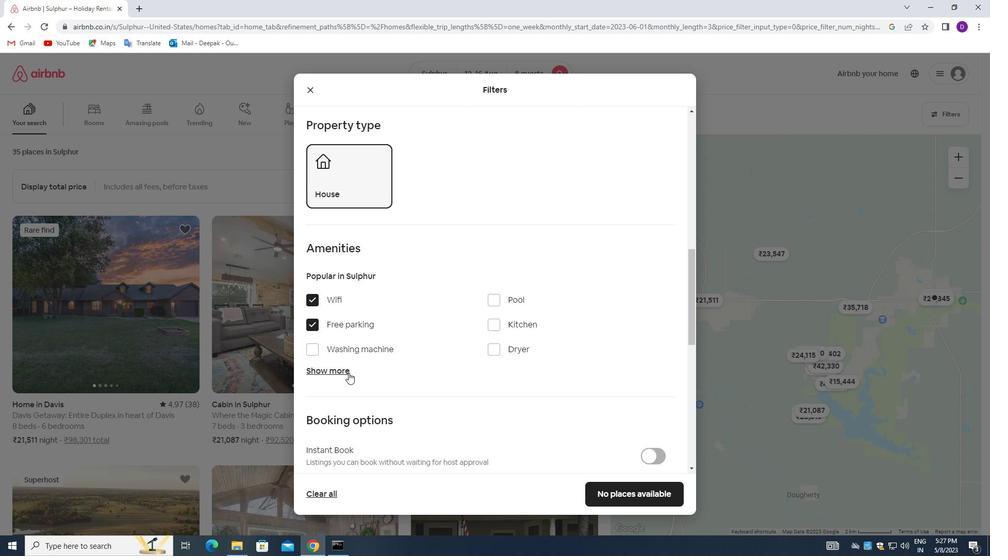 
Action: Mouse pressed left at (343, 370)
Screenshot: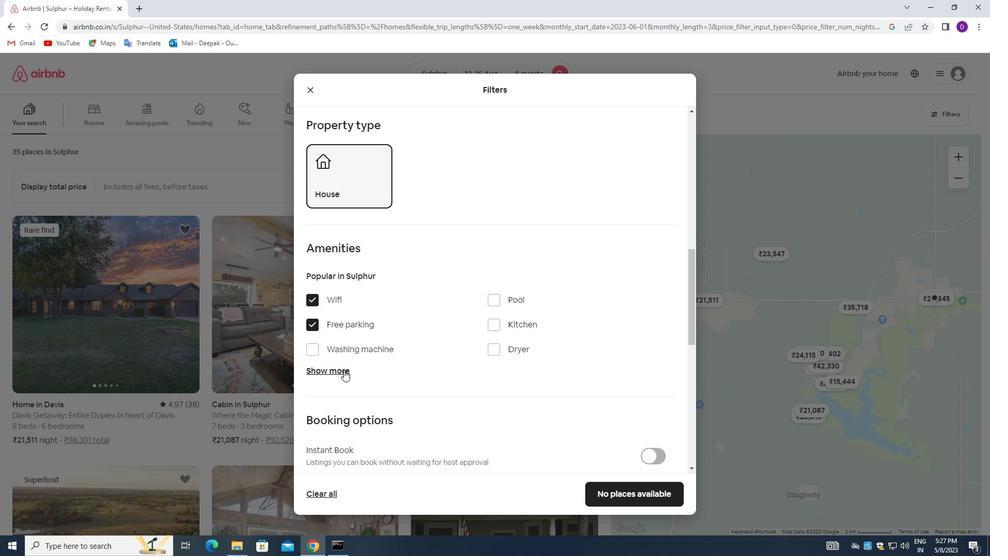 
Action: Mouse moved to (415, 385)
Screenshot: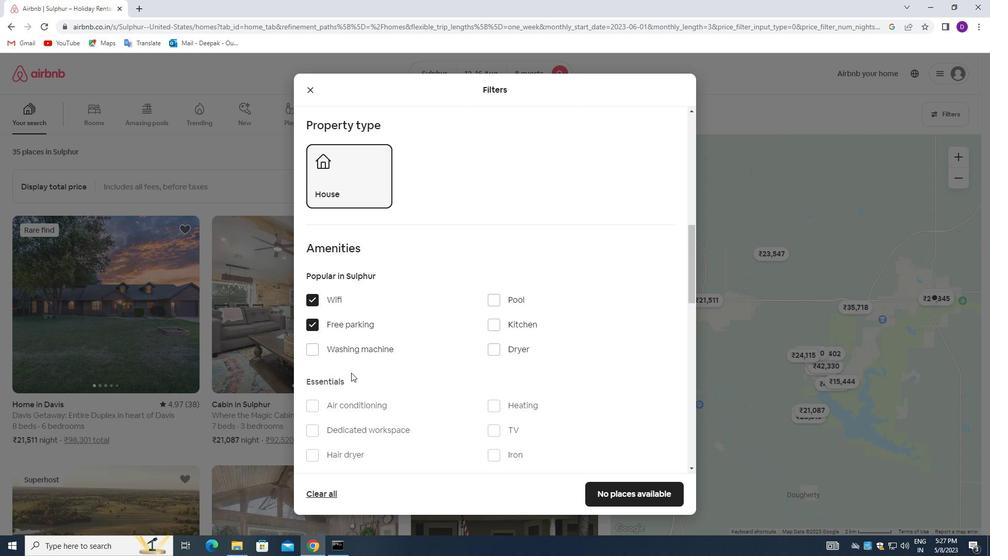 
Action: Mouse scrolled (415, 385) with delta (0, 0)
Screenshot: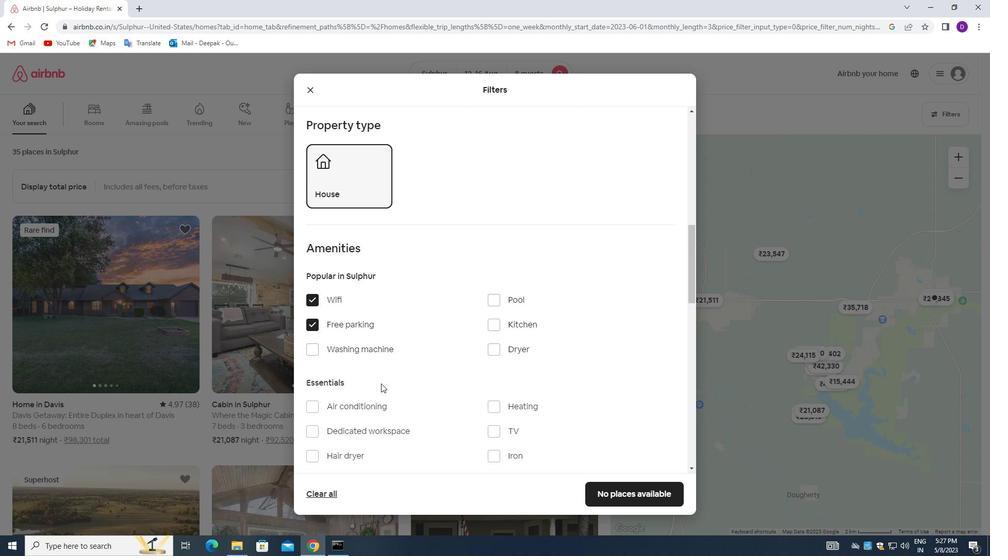 
Action: Mouse moved to (488, 383)
Screenshot: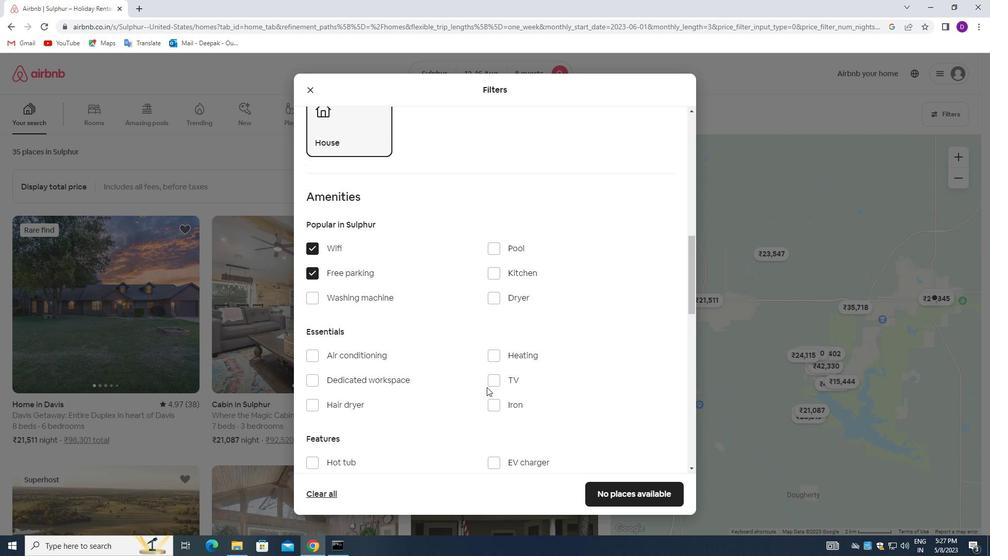 
Action: Mouse pressed left at (488, 383)
Screenshot: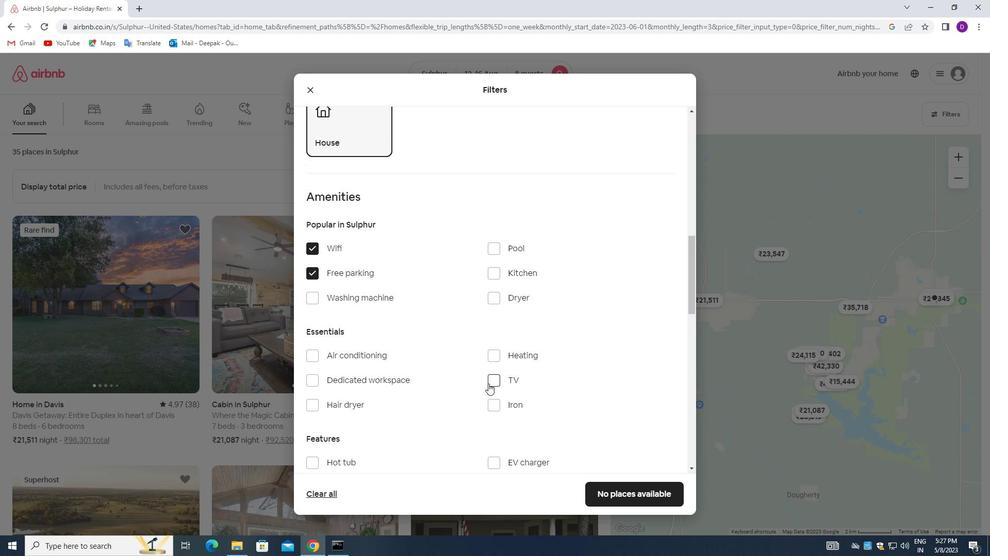 
Action: Mouse moved to (426, 372)
Screenshot: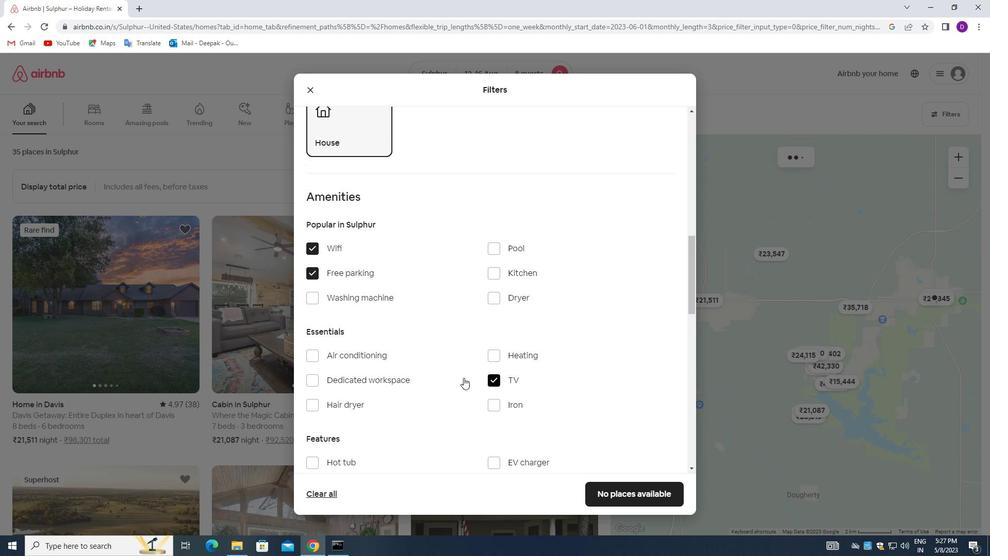 
Action: Mouse scrolled (426, 372) with delta (0, 0)
Screenshot: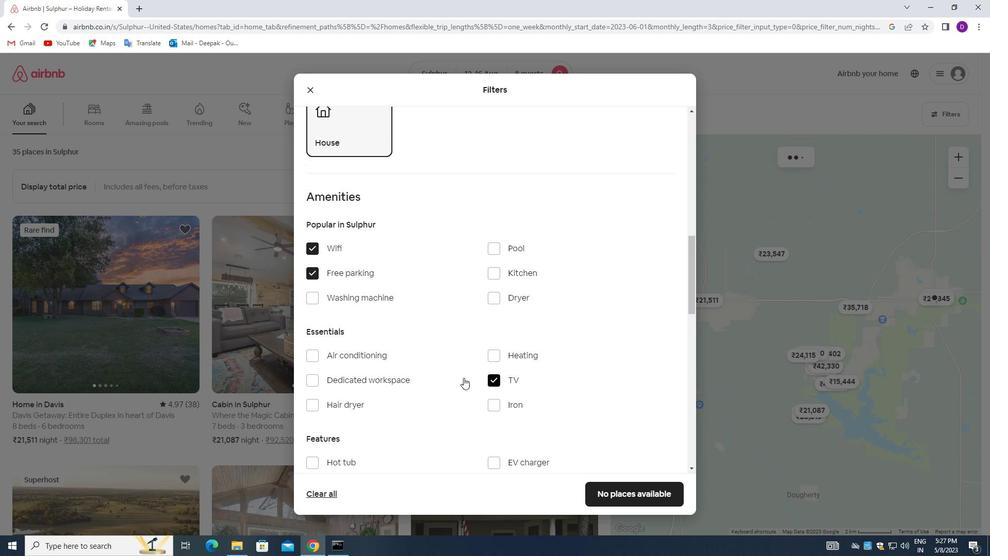 
Action: Mouse scrolled (426, 372) with delta (0, 0)
Screenshot: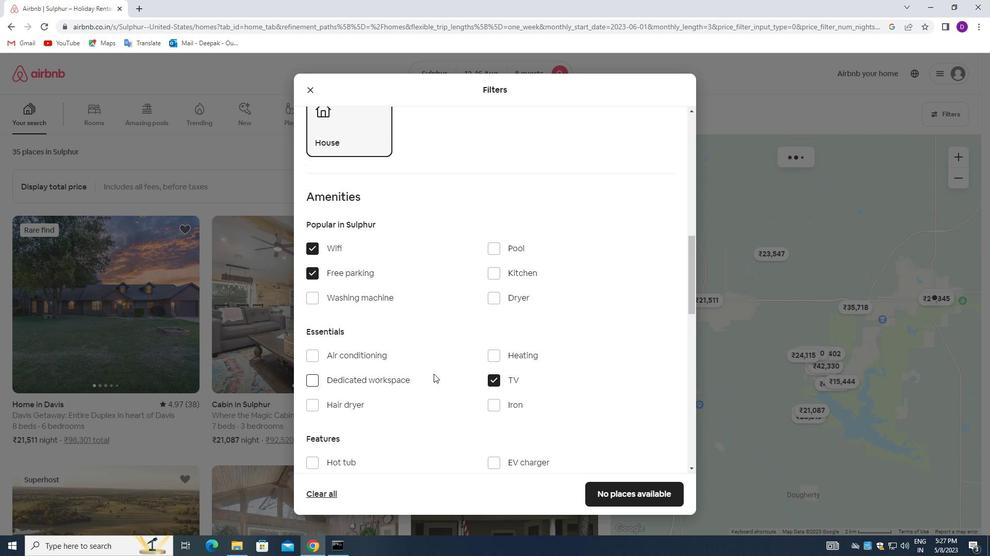 
Action: Mouse scrolled (426, 372) with delta (0, 0)
Screenshot: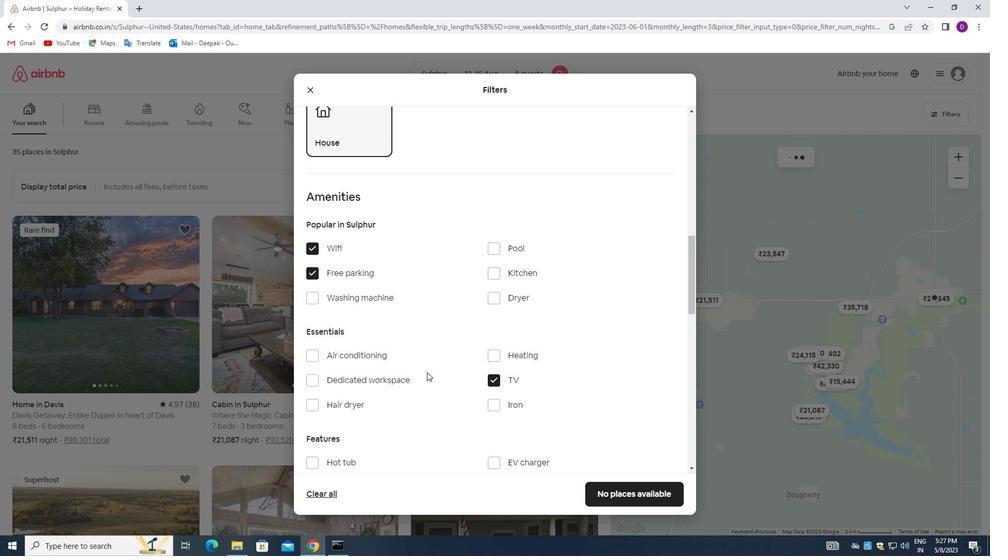 
Action: Mouse moved to (491, 362)
Screenshot: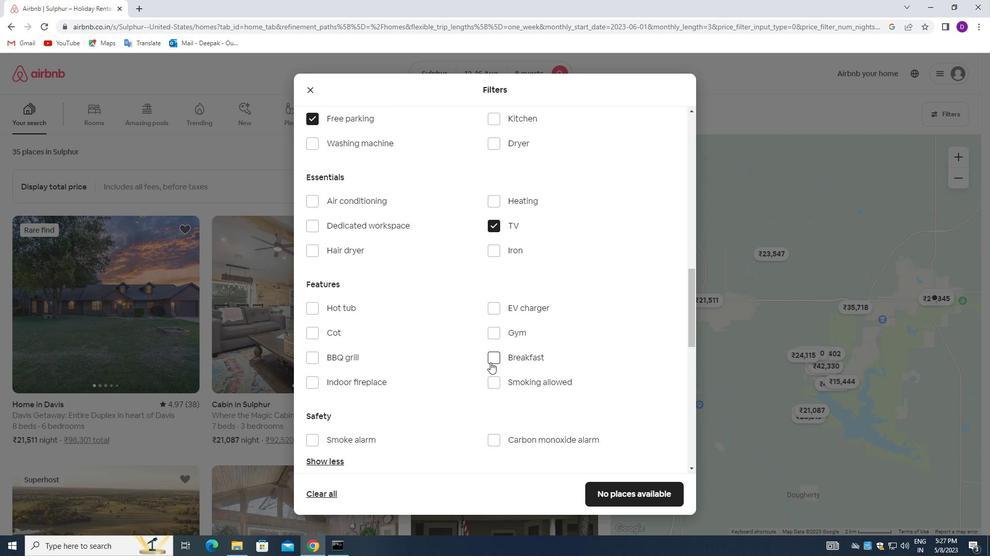 
Action: Mouse pressed left at (491, 362)
Screenshot: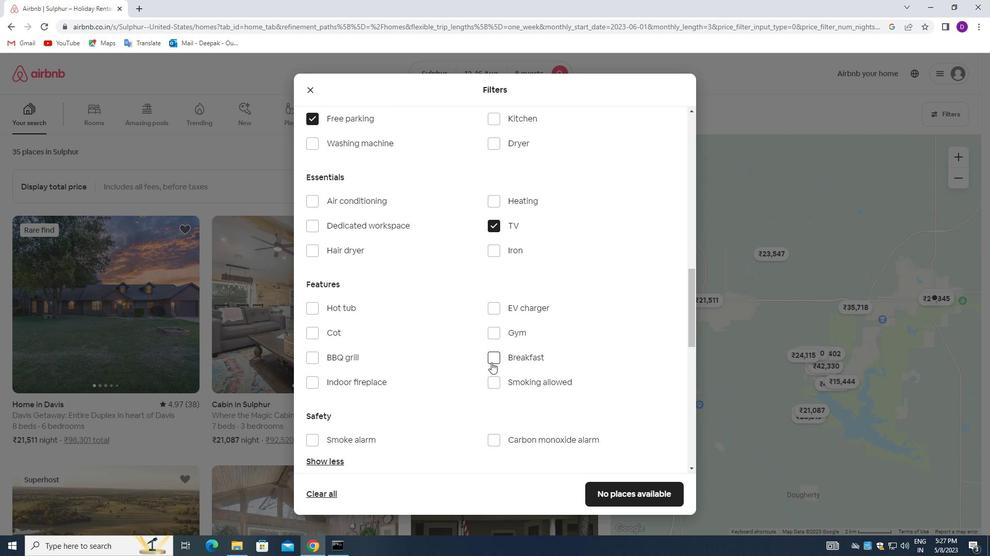 
Action: Mouse moved to (493, 334)
Screenshot: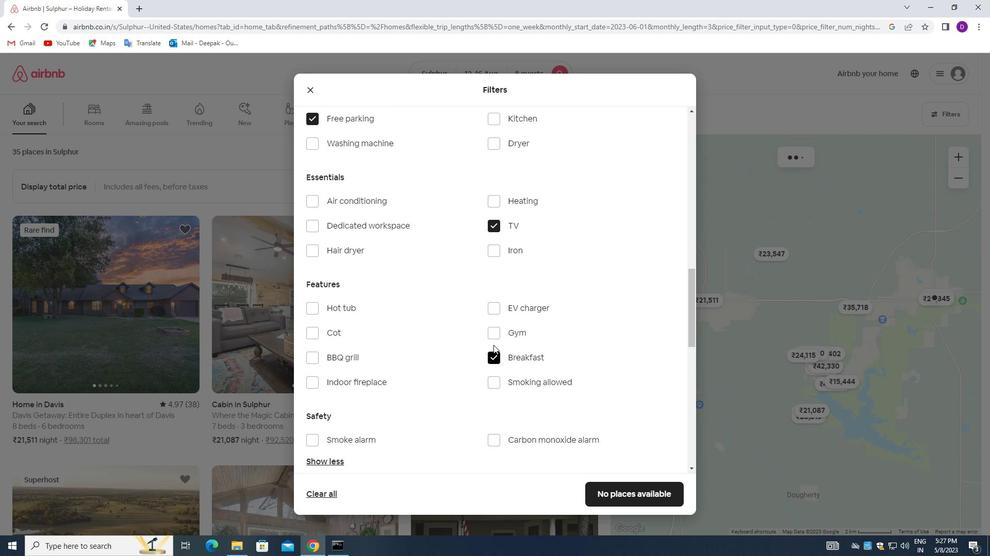 
Action: Mouse pressed left at (493, 334)
Screenshot: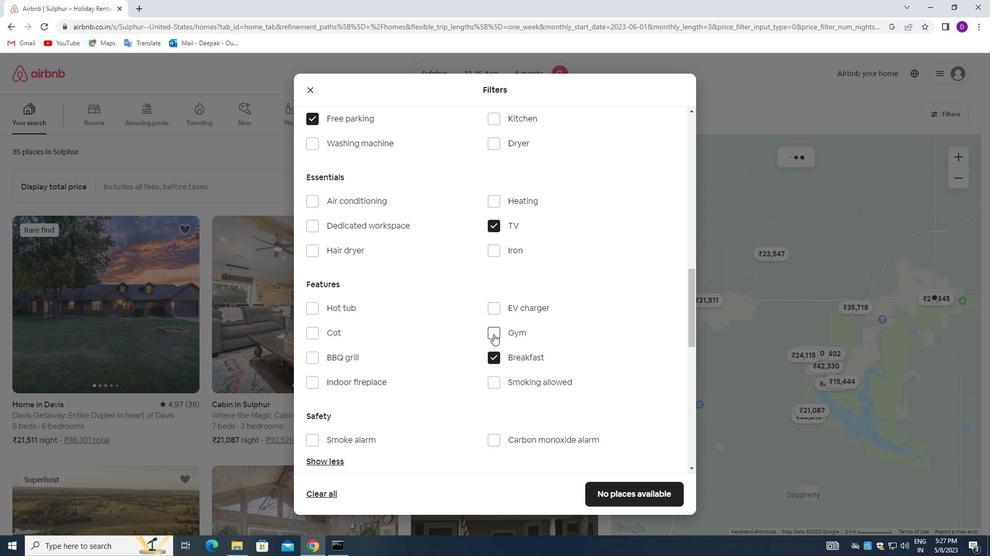 
Action: Mouse moved to (454, 378)
Screenshot: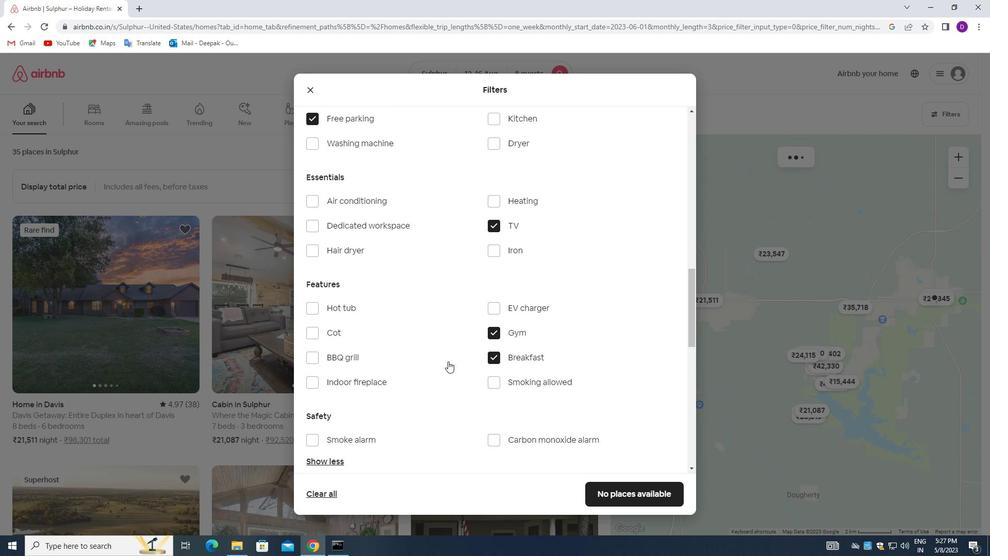 
Action: Mouse scrolled (454, 378) with delta (0, 0)
Screenshot: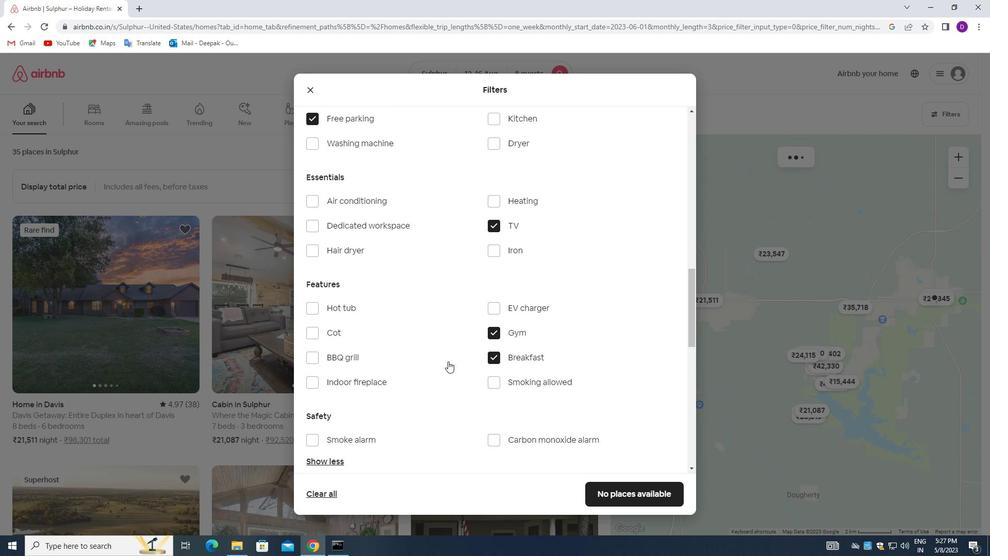 
Action: Mouse moved to (482, 375)
Screenshot: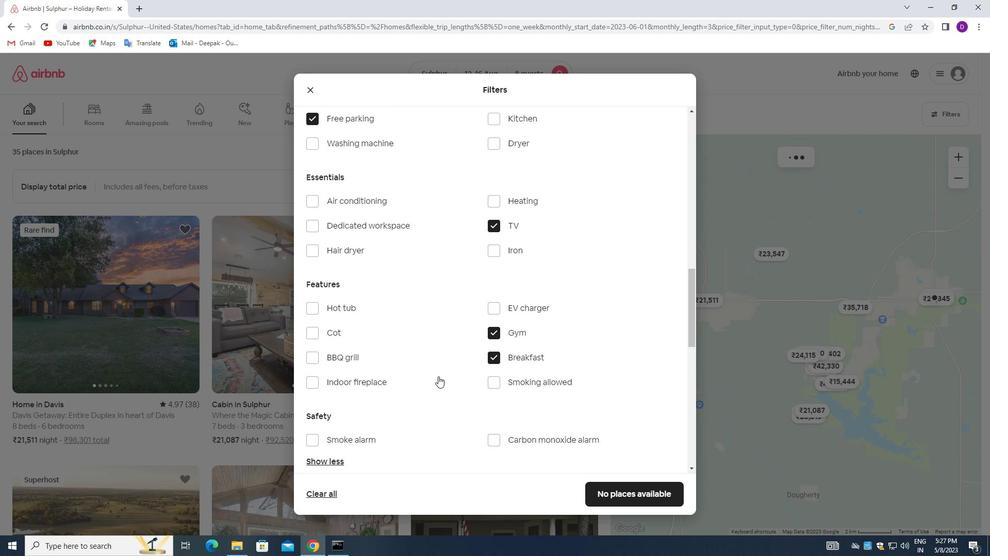 
Action: Mouse scrolled (482, 375) with delta (0, 0)
Screenshot: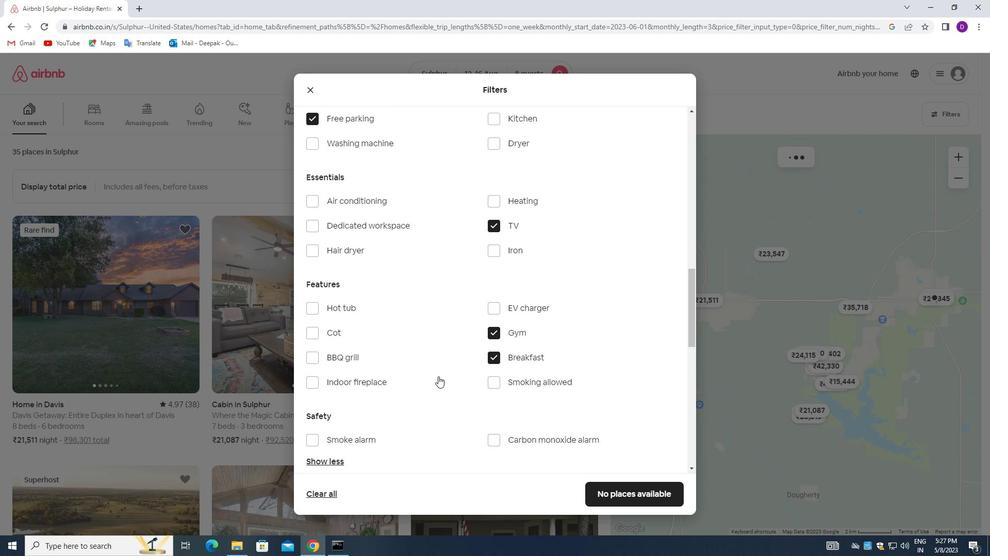 
Action: Mouse moved to (484, 373)
Screenshot: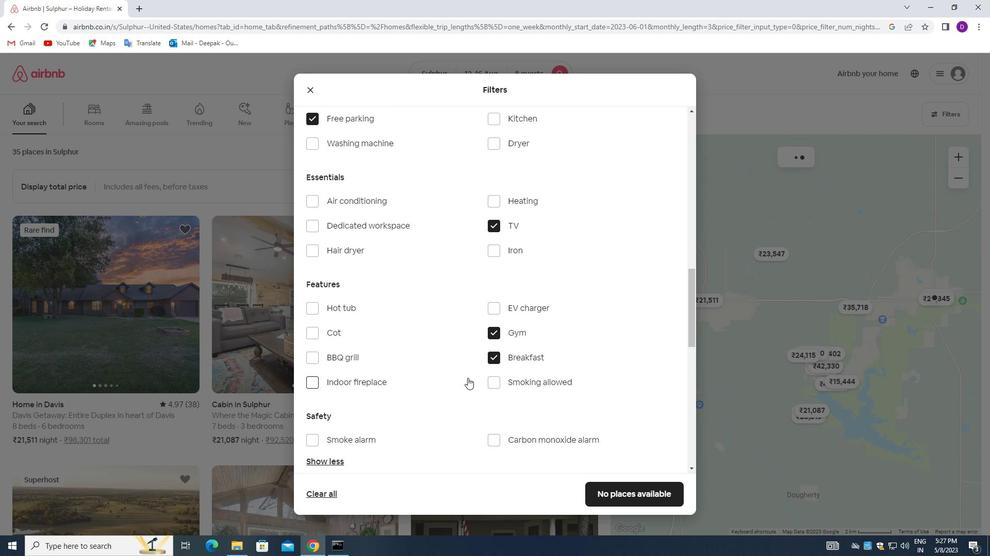
Action: Mouse scrolled (484, 373) with delta (0, 0)
Screenshot: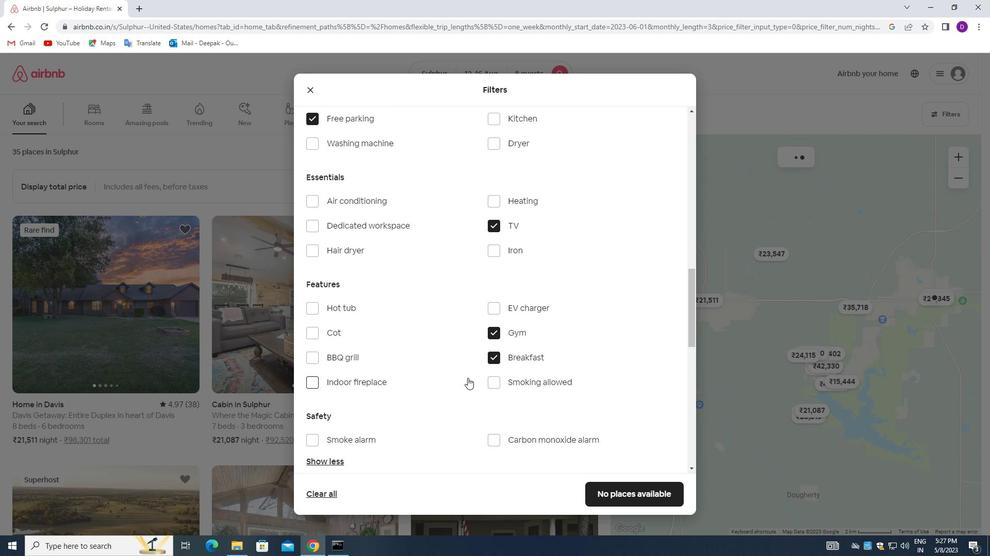 
Action: Mouse moved to (478, 372)
Screenshot: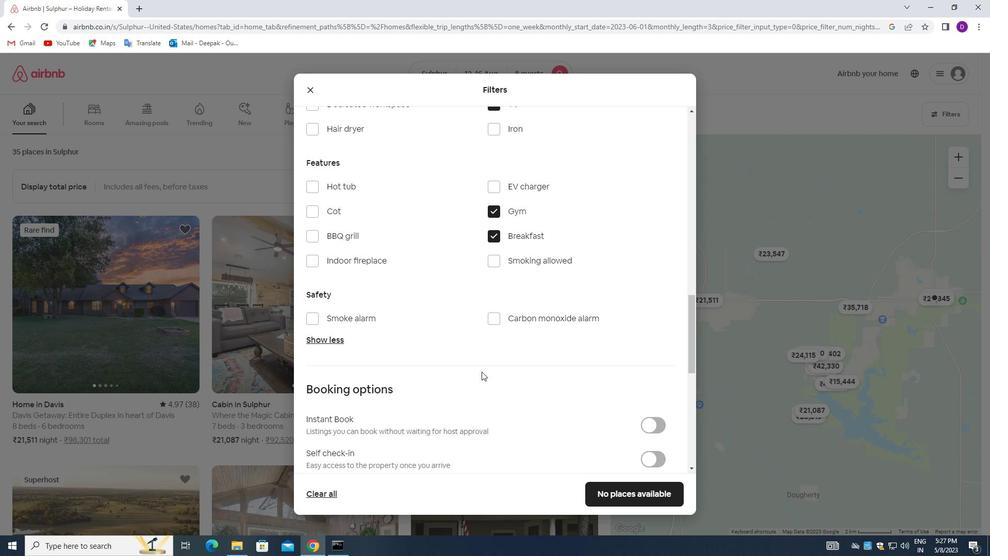 
Action: Mouse scrolled (478, 371) with delta (0, 0)
Screenshot: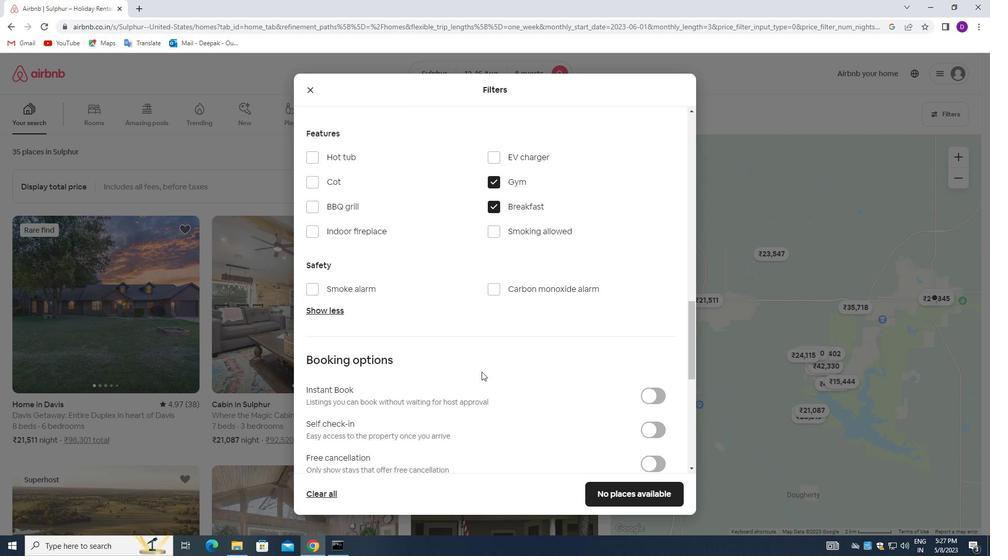 
Action: Mouse scrolled (478, 371) with delta (0, 0)
Screenshot: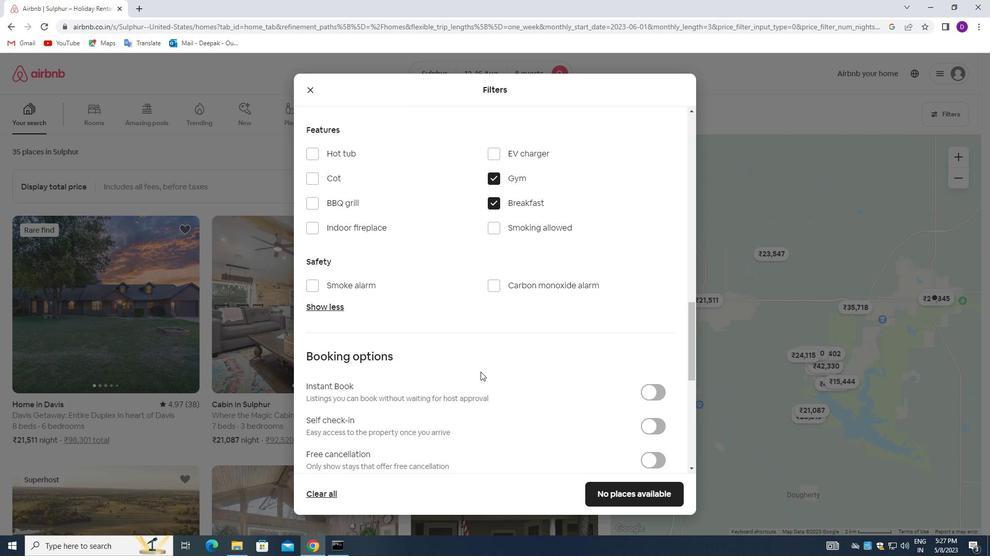 
Action: Mouse moved to (648, 326)
Screenshot: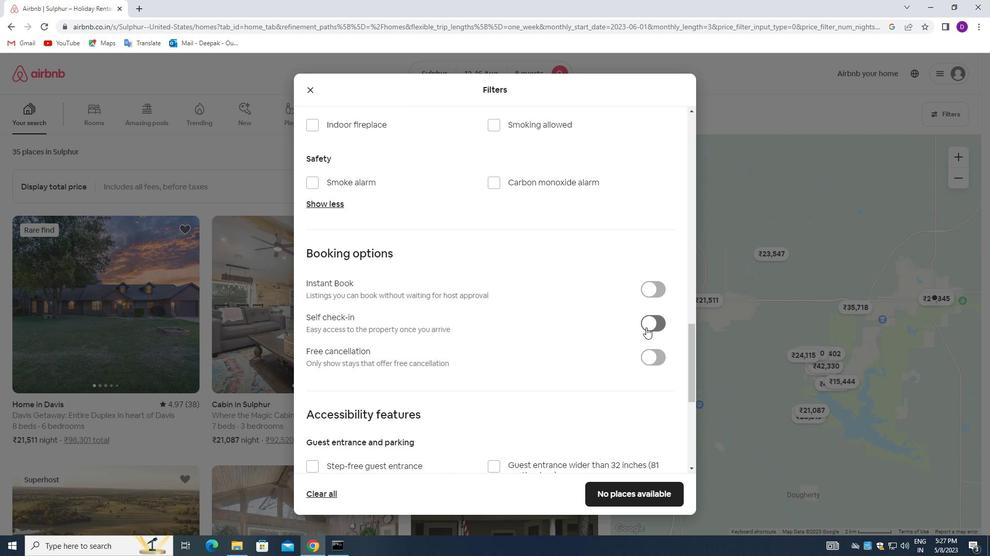 
Action: Mouse pressed left at (648, 326)
Screenshot: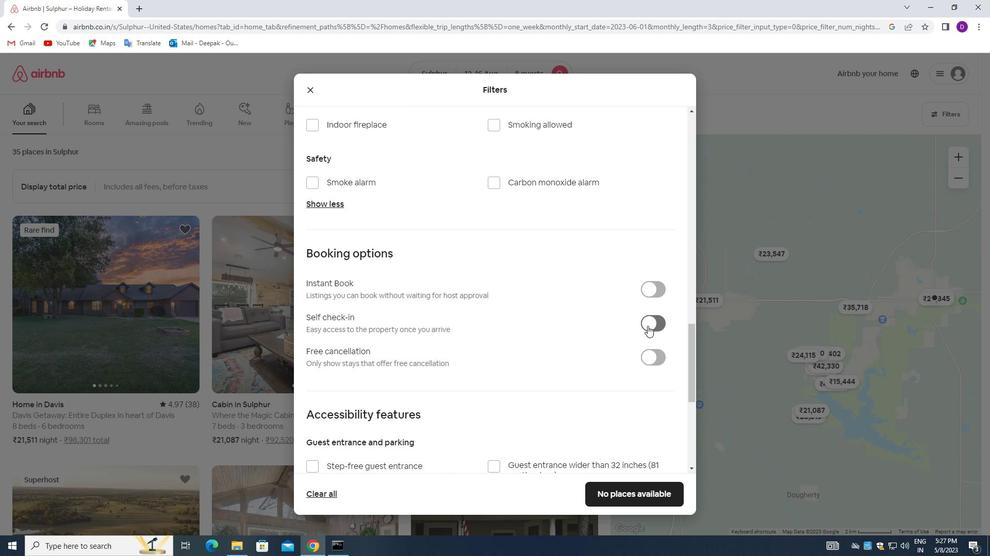 
Action: Mouse moved to (513, 366)
Screenshot: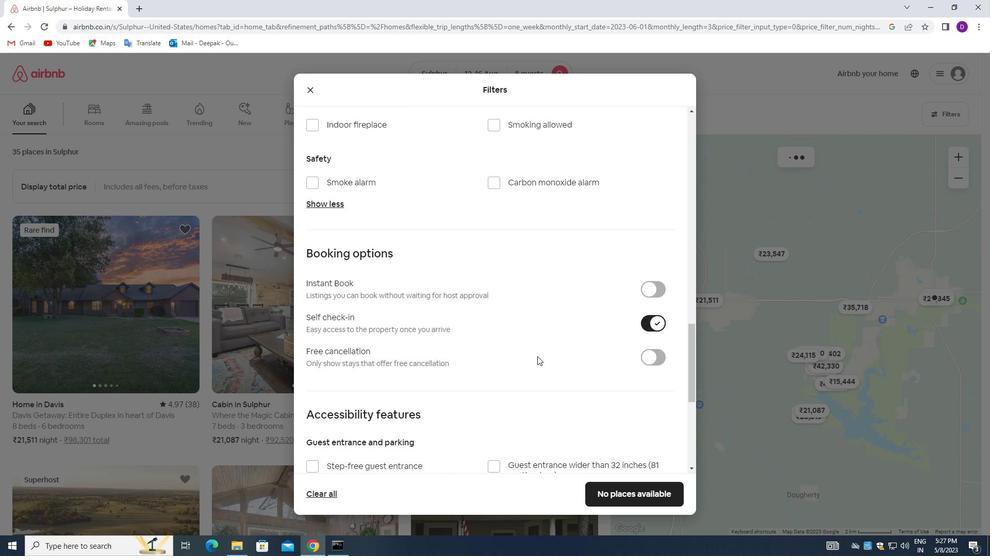 
Action: Mouse scrolled (513, 366) with delta (0, 0)
Screenshot: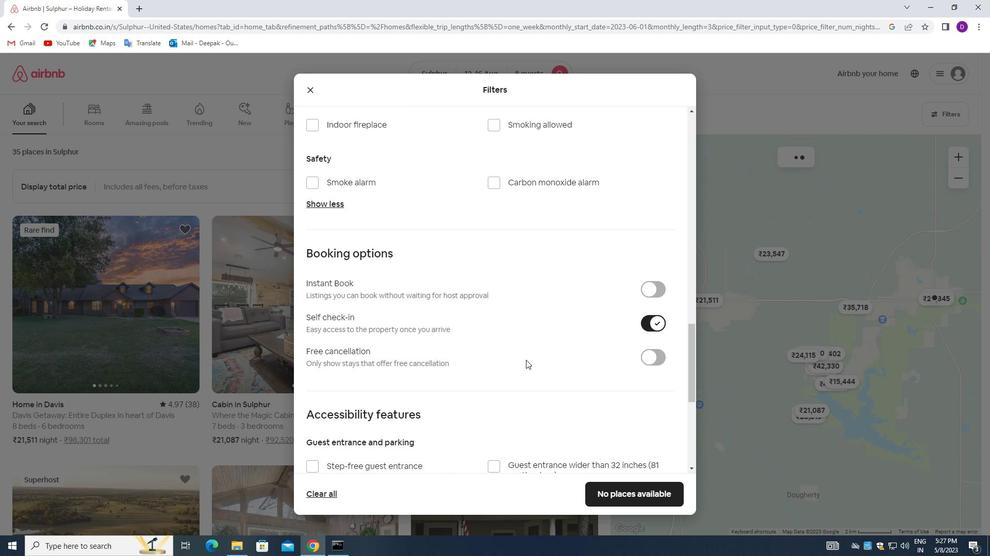 
Action: Mouse moved to (513, 367)
Screenshot: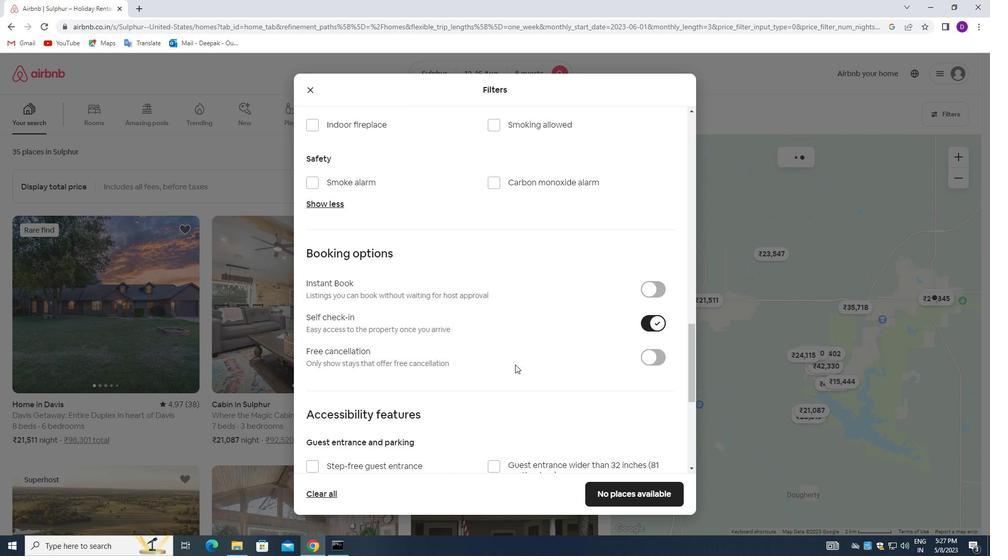 
Action: Mouse scrolled (513, 367) with delta (0, 0)
Screenshot: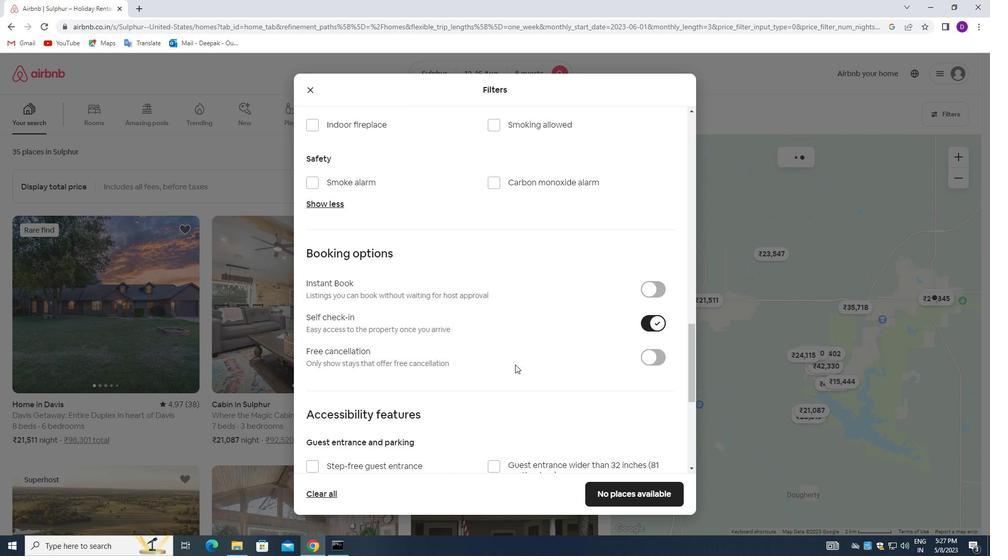 
Action: Mouse moved to (505, 365)
Screenshot: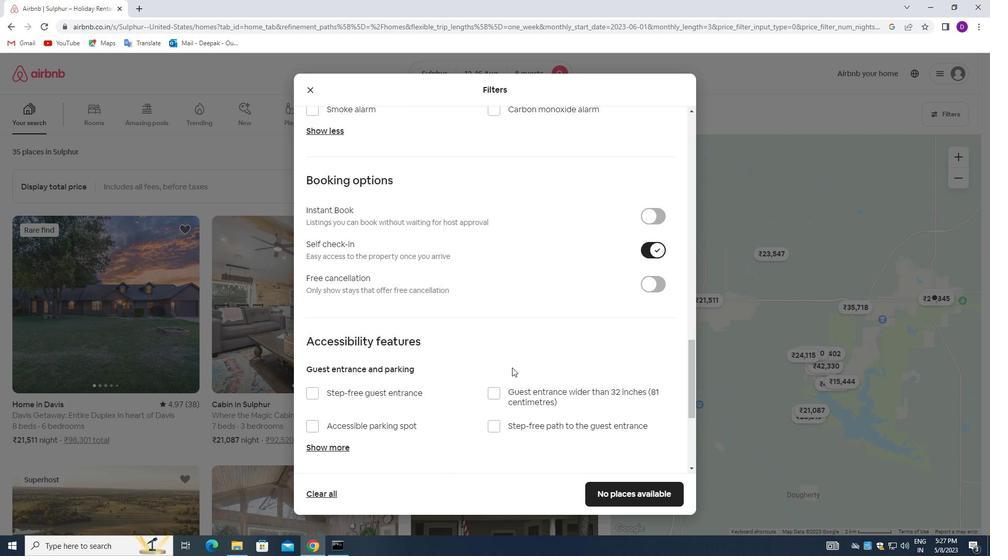 
Action: Mouse scrolled (505, 365) with delta (0, 0)
Screenshot: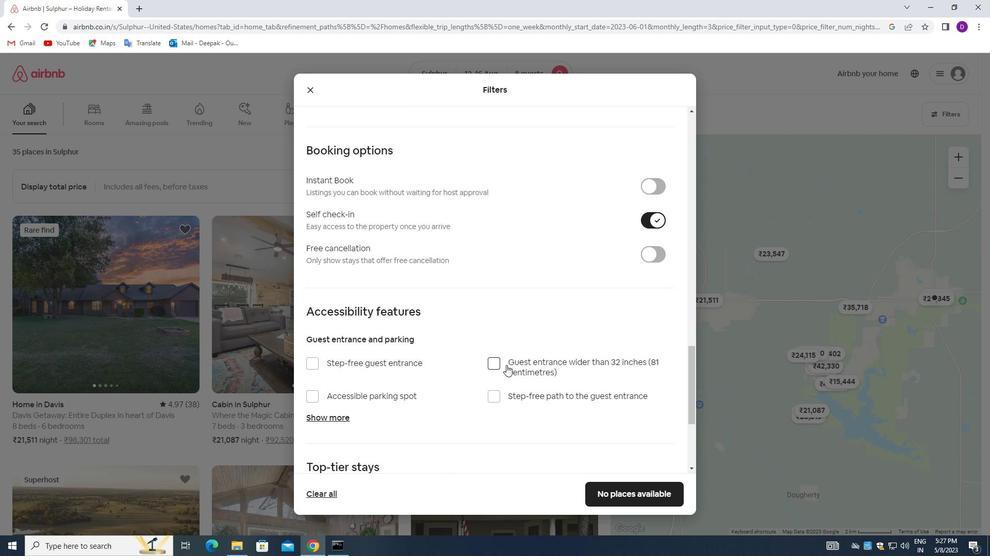 
Action: Mouse moved to (505, 366)
Screenshot: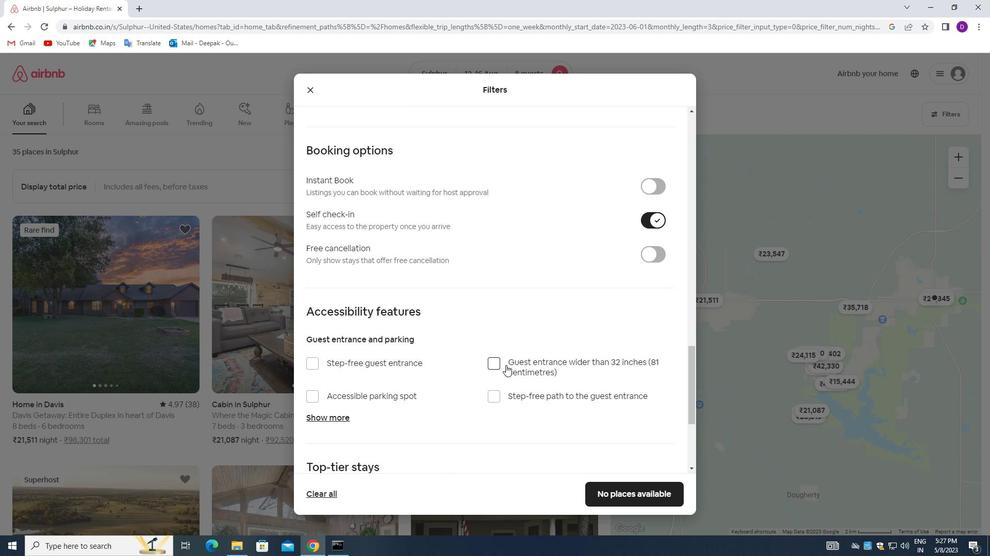 
Action: Mouse scrolled (505, 366) with delta (0, 0)
Screenshot: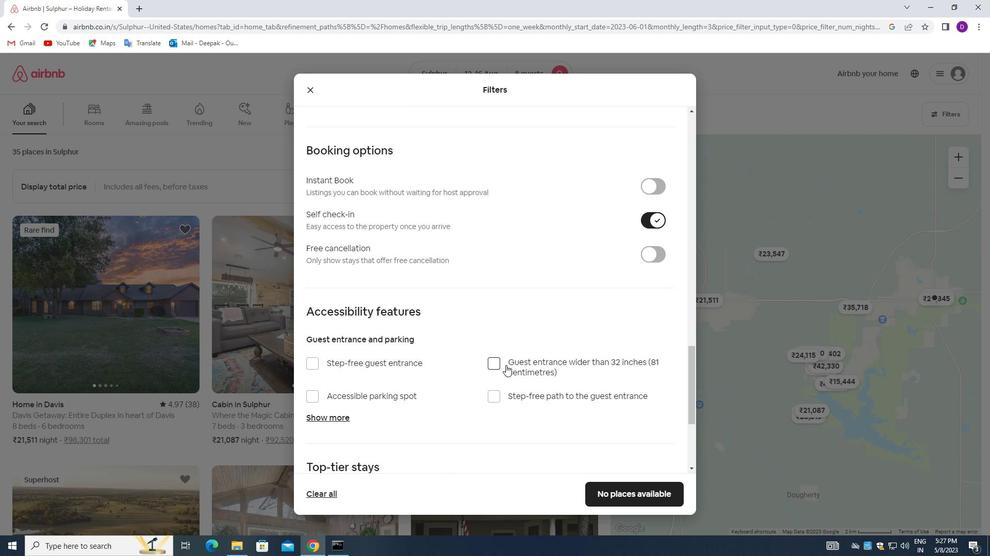 
Action: Mouse moved to (505, 367)
Screenshot: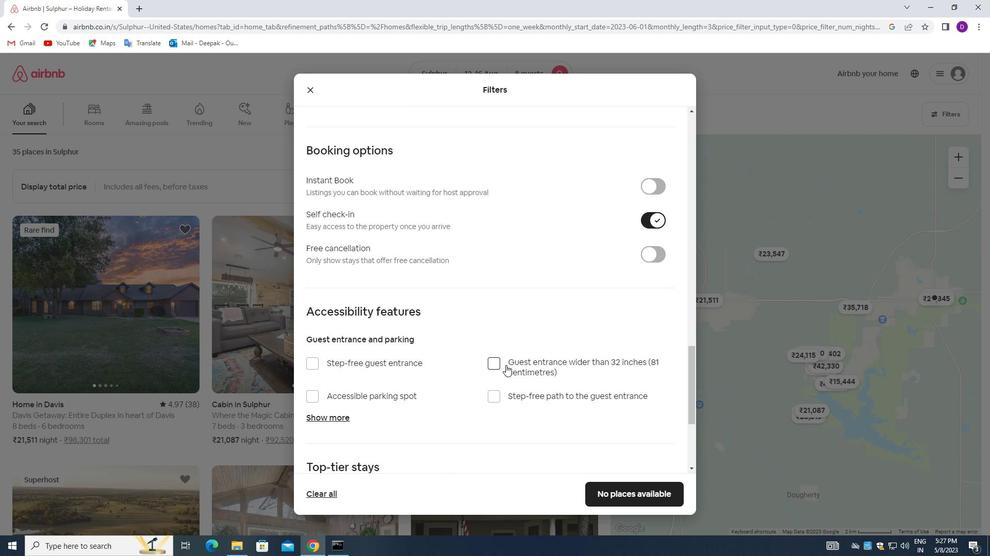 
Action: Mouse scrolled (505, 366) with delta (0, 0)
Screenshot: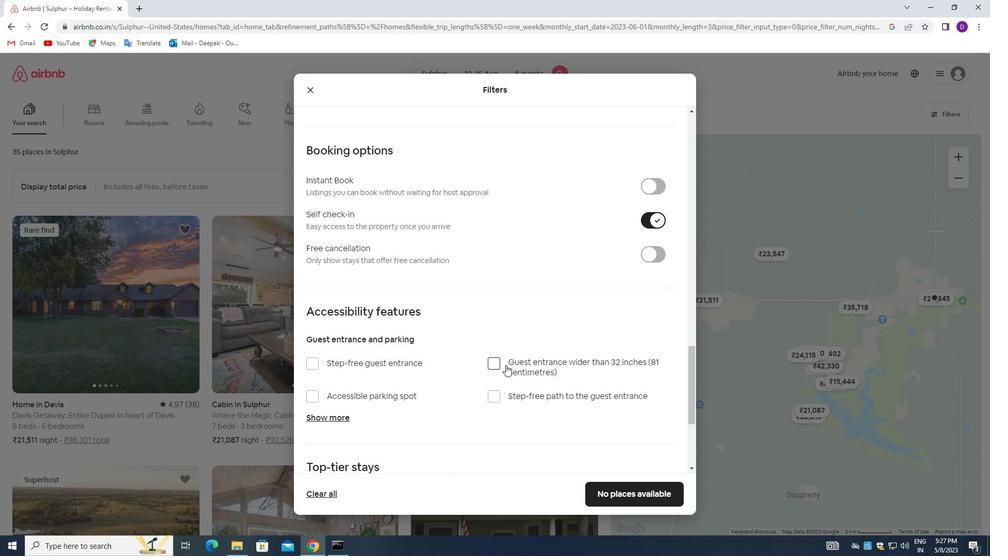 
Action: Mouse moved to (505, 367)
Screenshot: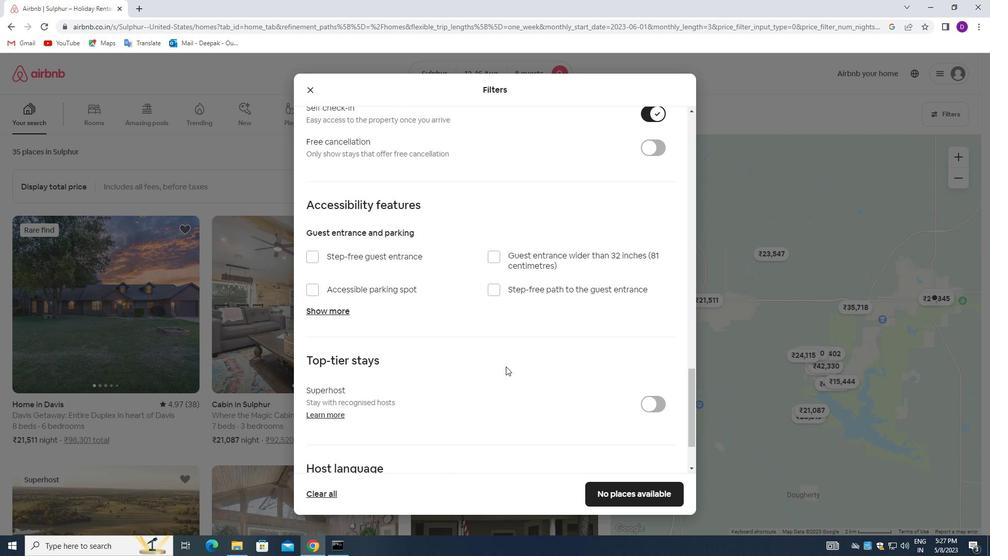 
Action: Mouse scrolled (505, 366) with delta (0, 0)
Screenshot: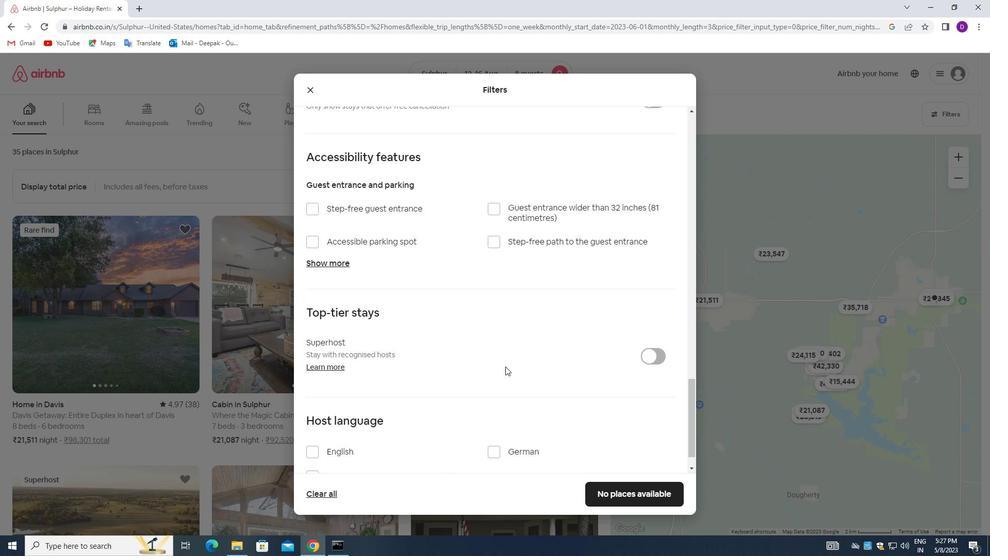 
Action: Mouse scrolled (505, 366) with delta (0, 0)
Screenshot: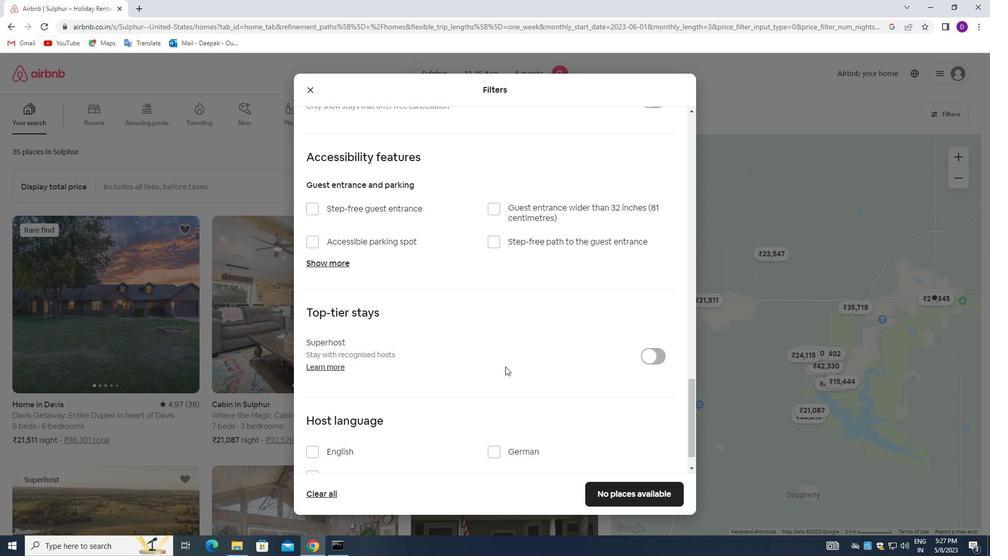 
Action: Mouse scrolled (505, 366) with delta (0, 0)
Screenshot: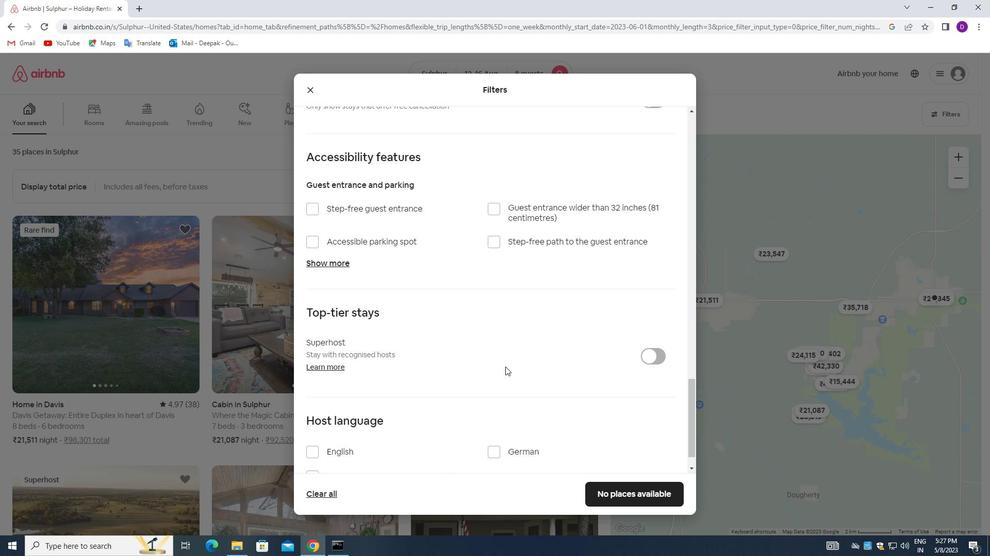
Action: Mouse moved to (498, 370)
Screenshot: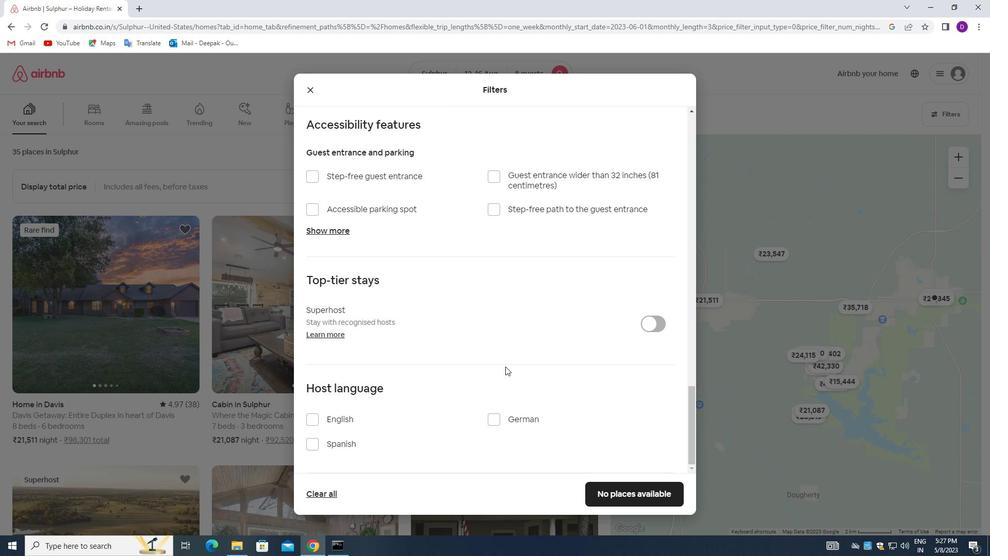 
Action: Mouse scrolled (498, 370) with delta (0, 0)
Screenshot: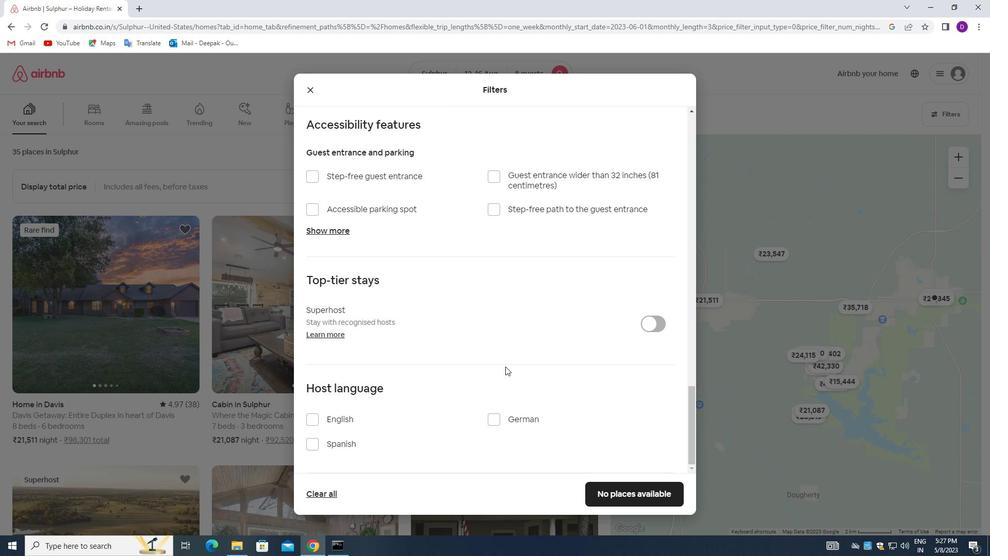 
Action: Mouse moved to (313, 418)
Screenshot: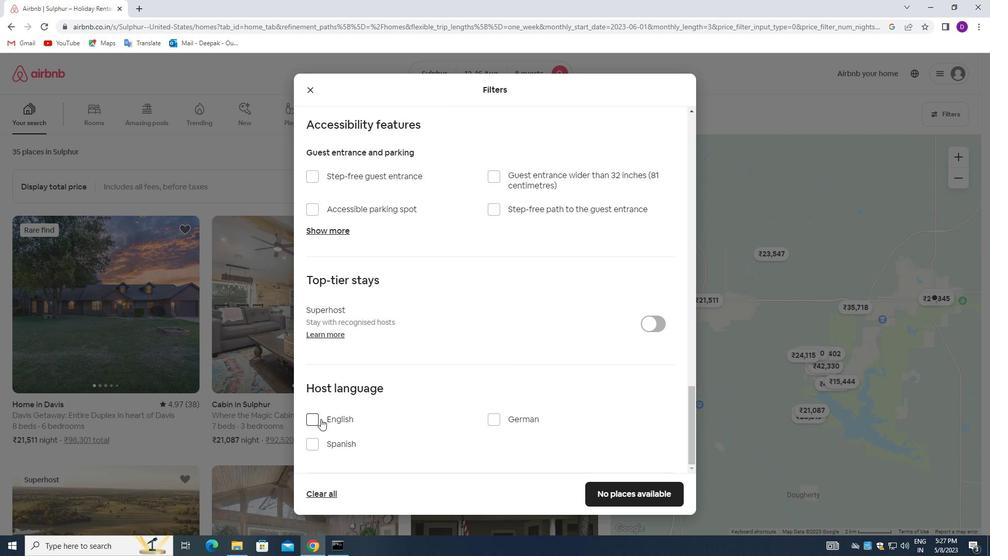 
Action: Mouse pressed left at (313, 418)
Screenshot: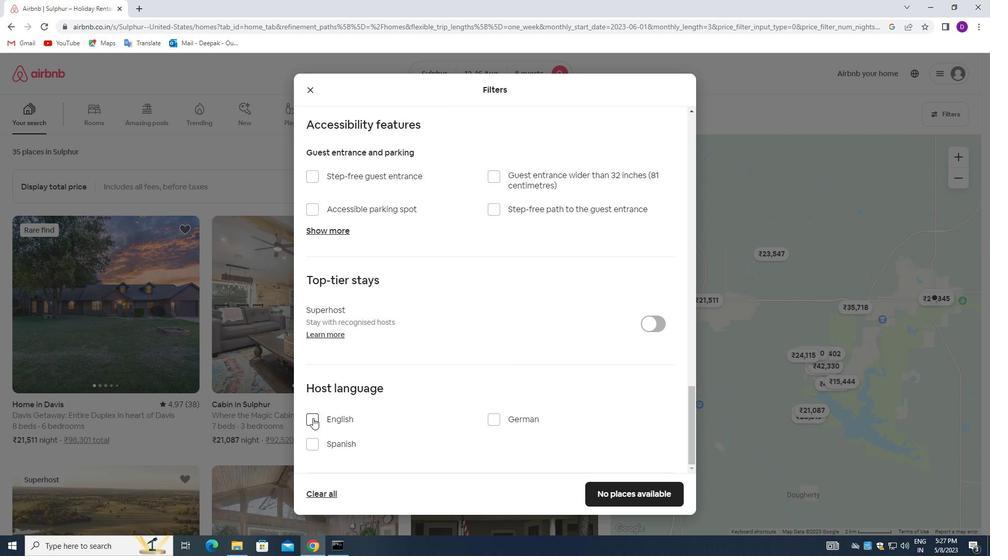 
Action: Mouse moved to (608, 487)
Screenshot: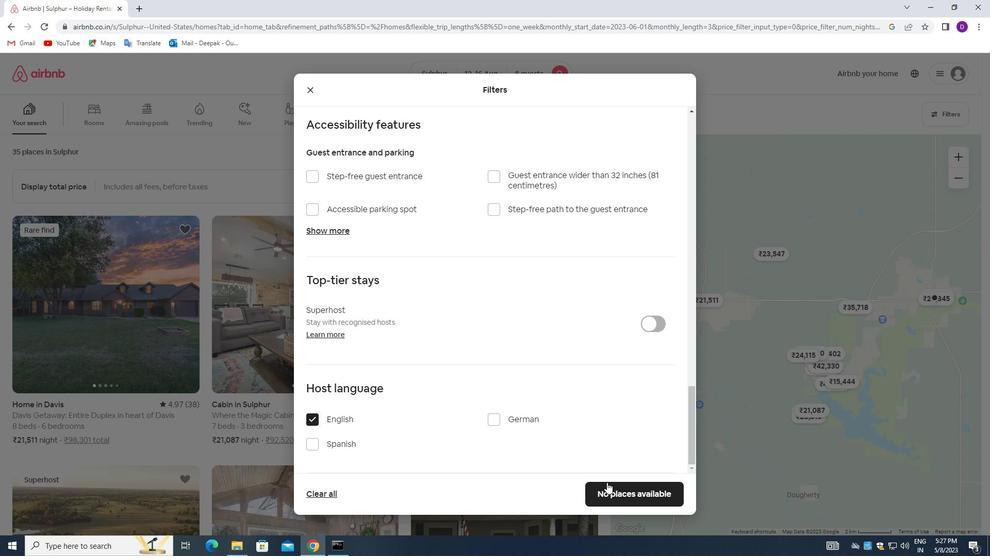 
Action: Mouse pressed left at (608, 487)
Screenshot: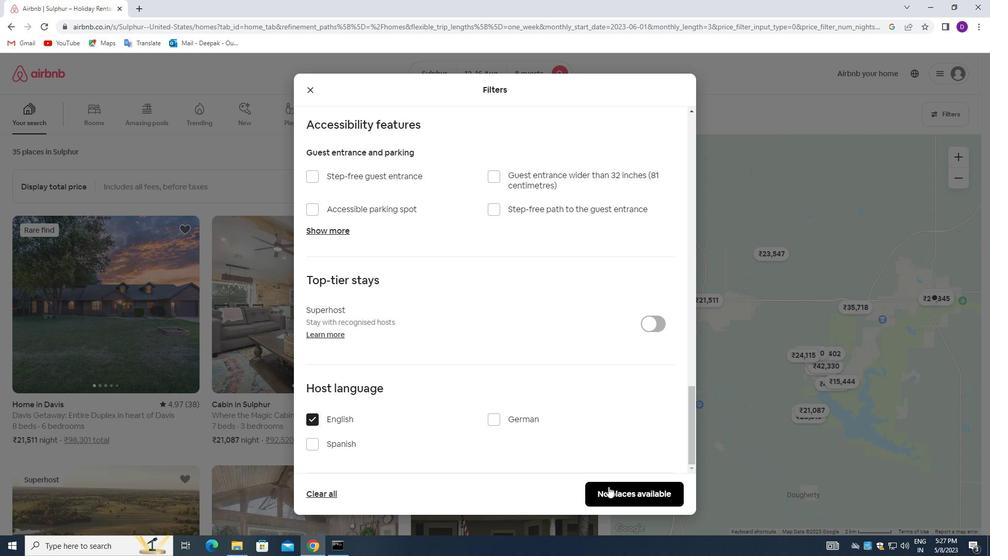 
Action: Mouse moved to (555, 350)
Screenshot: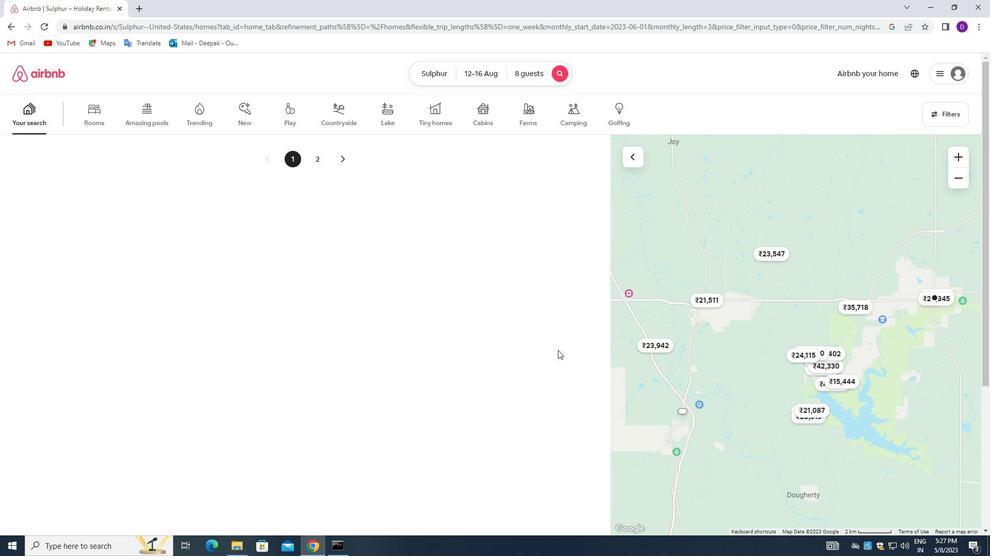 
